 Task: Make in the project BridgeTech a sprint 'Hyperdrive'. Create in the project BridgeTech a sprint 'Hyperdrive'. Add in the project BridgeTech a sprint 'Hyperdrive'
Action: Mouse moved to (257, 70)
Screenshot: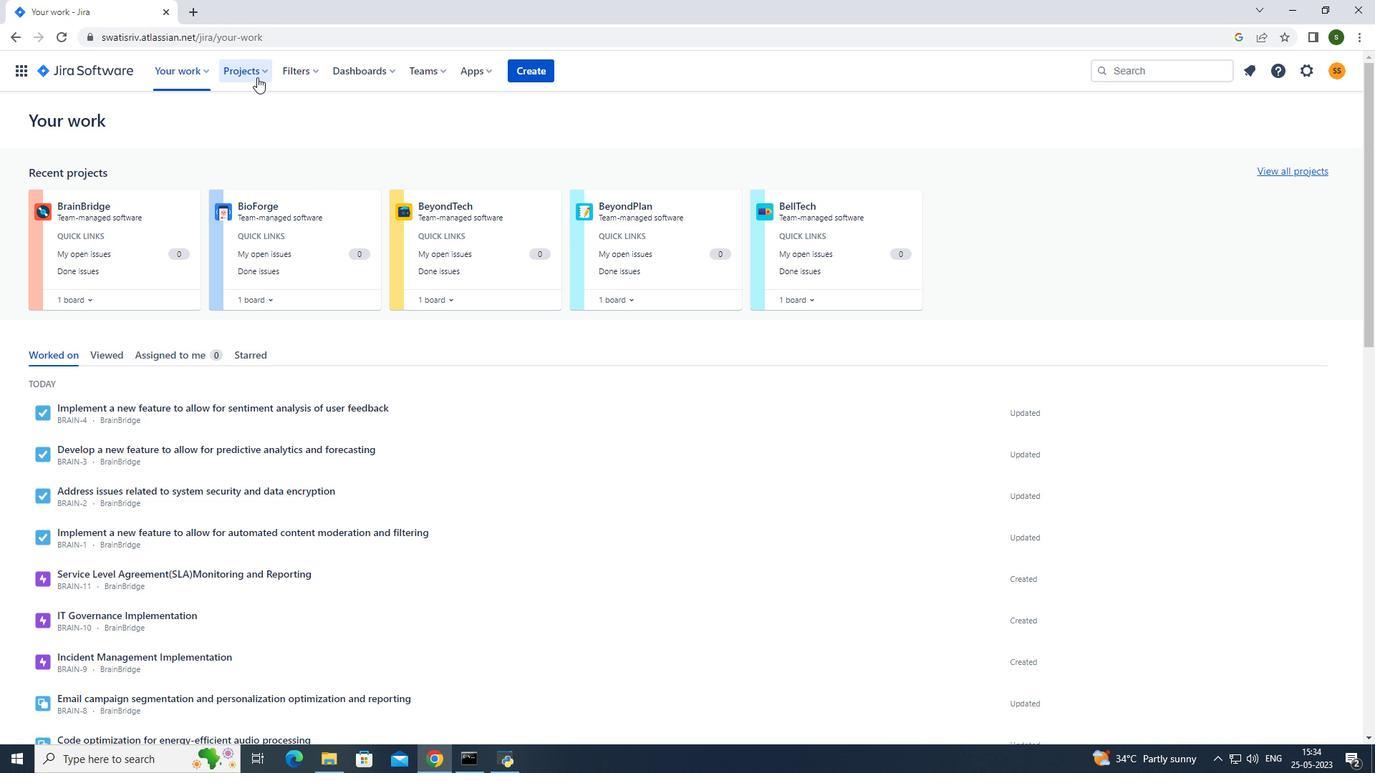 
Action: Mouse pressed left at (257, 70)
Screenshot: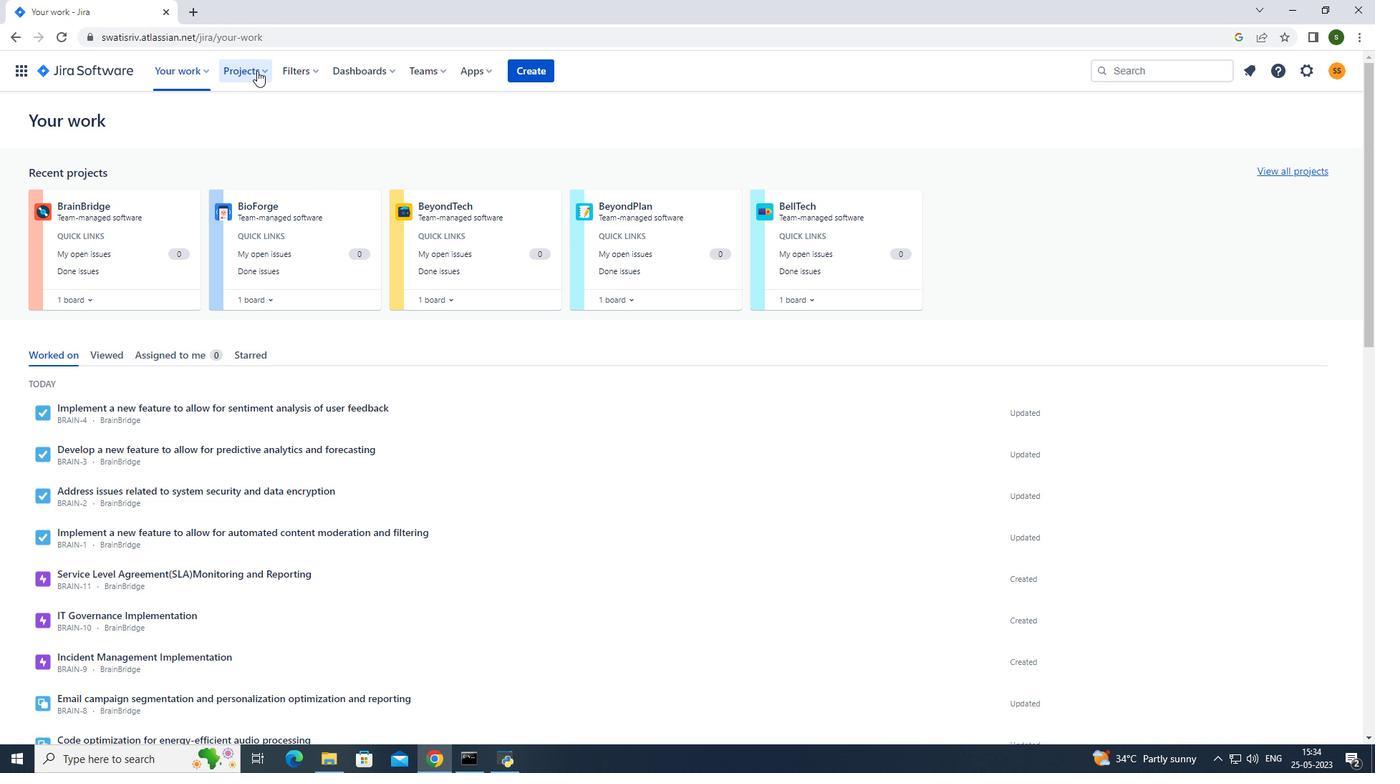 
Action: Mouse moved to (314, 120)
Screenshot: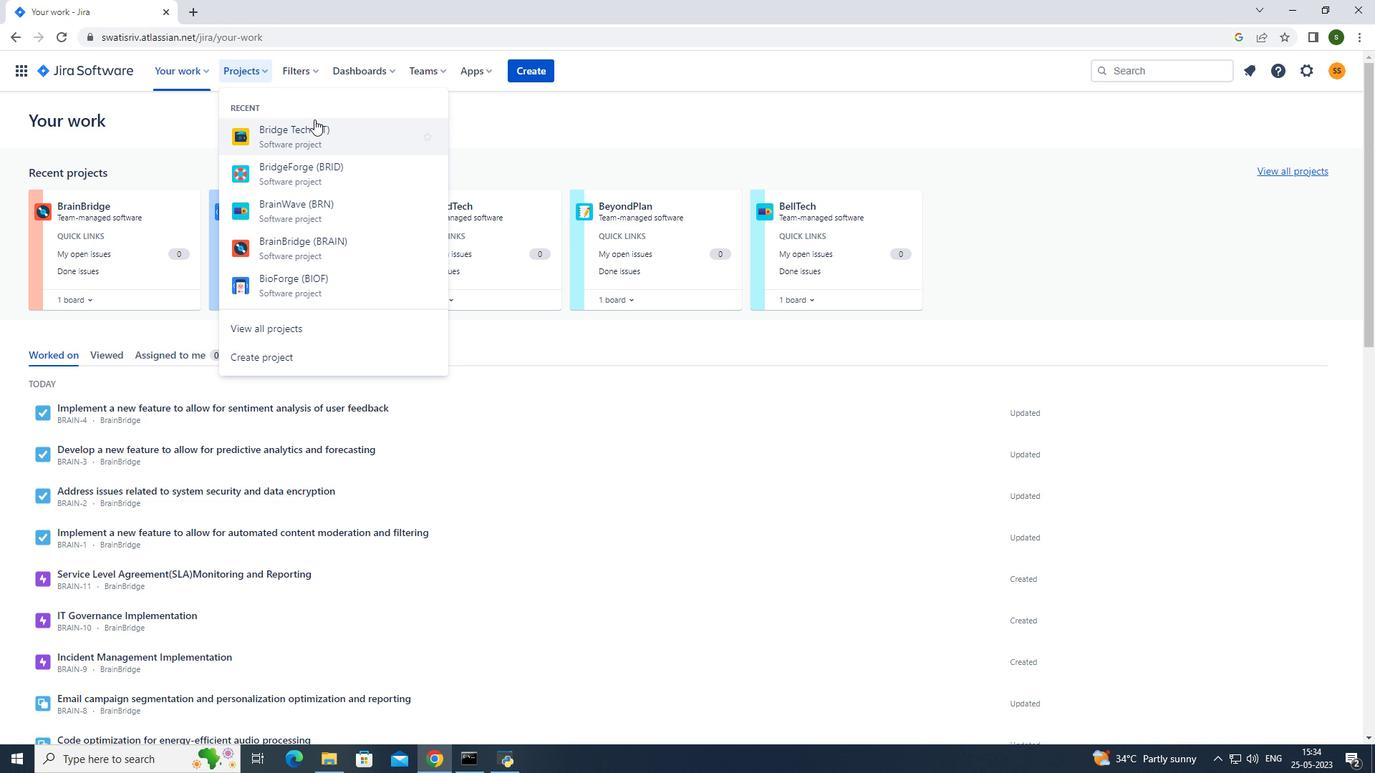 
Action: Mouse pressed left at (314, 120)
Screenshot: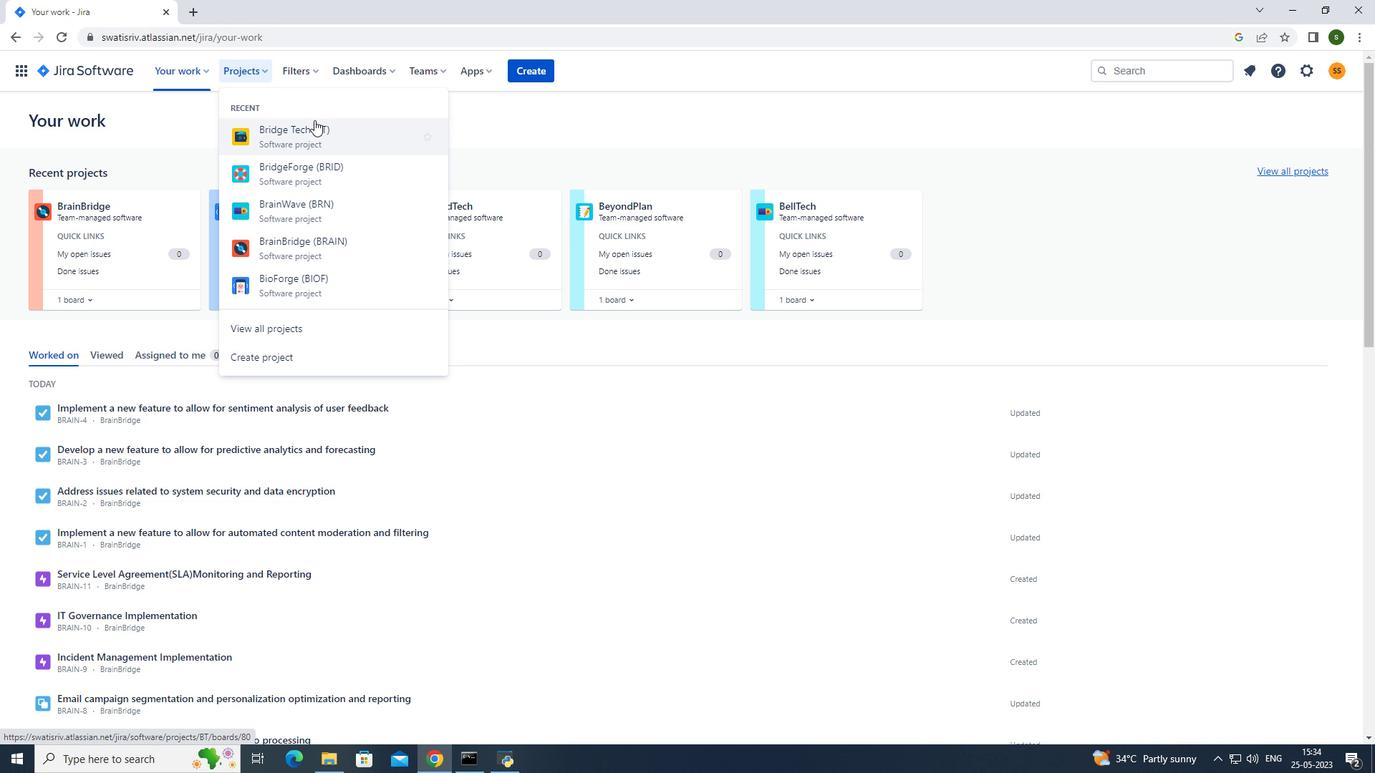 
Action: Mouse moved to (84, 219)
Screenshot: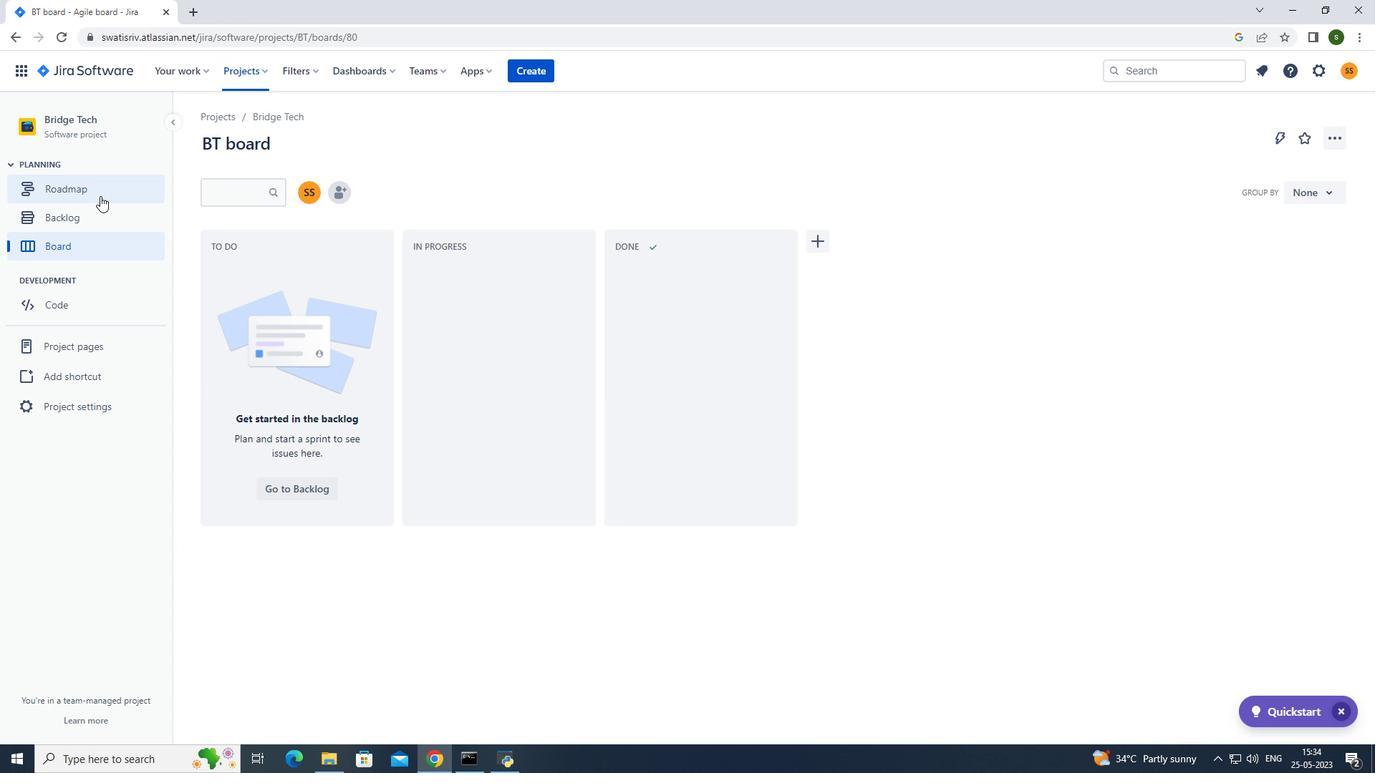 
Action: Mouse pressed left at (84, 219)
Screenshot: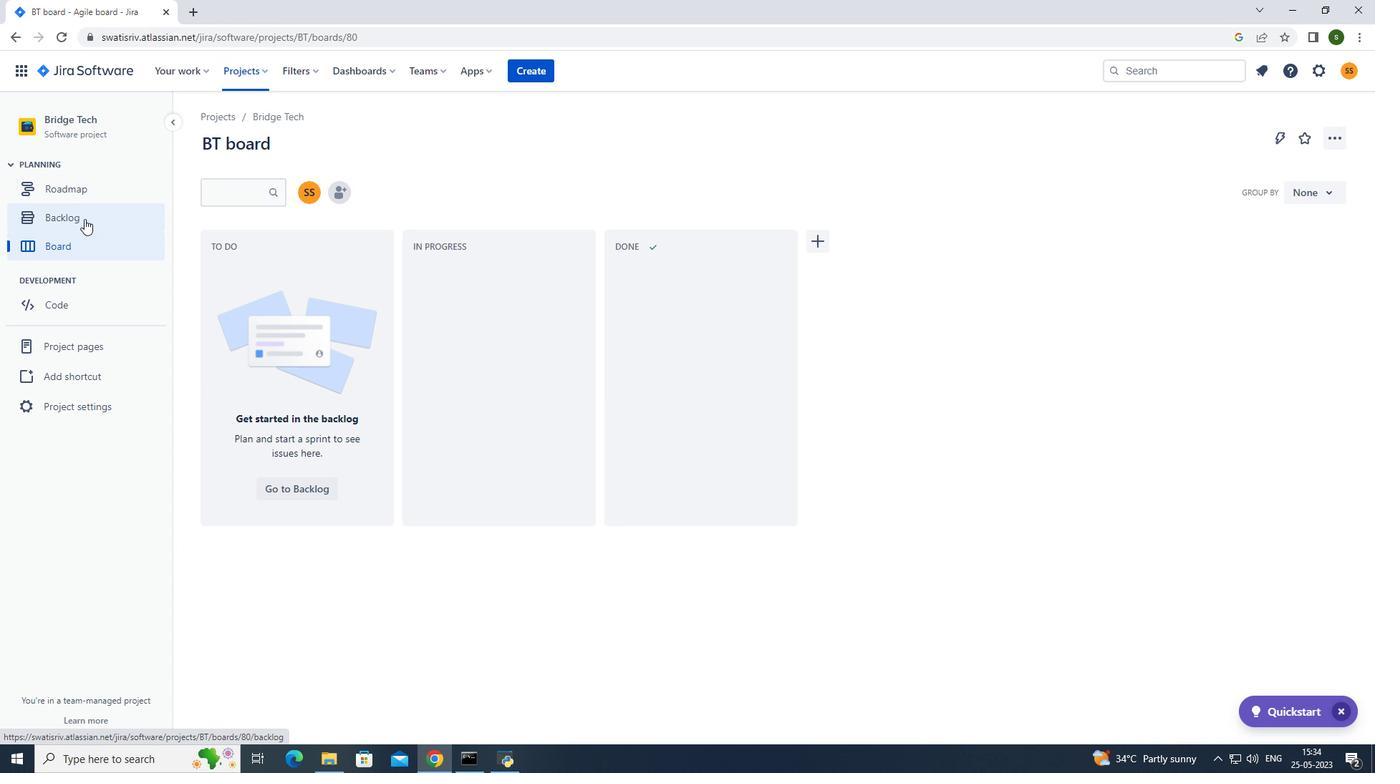 
Action: Mouse moved to (1308, 228)
Screenshot: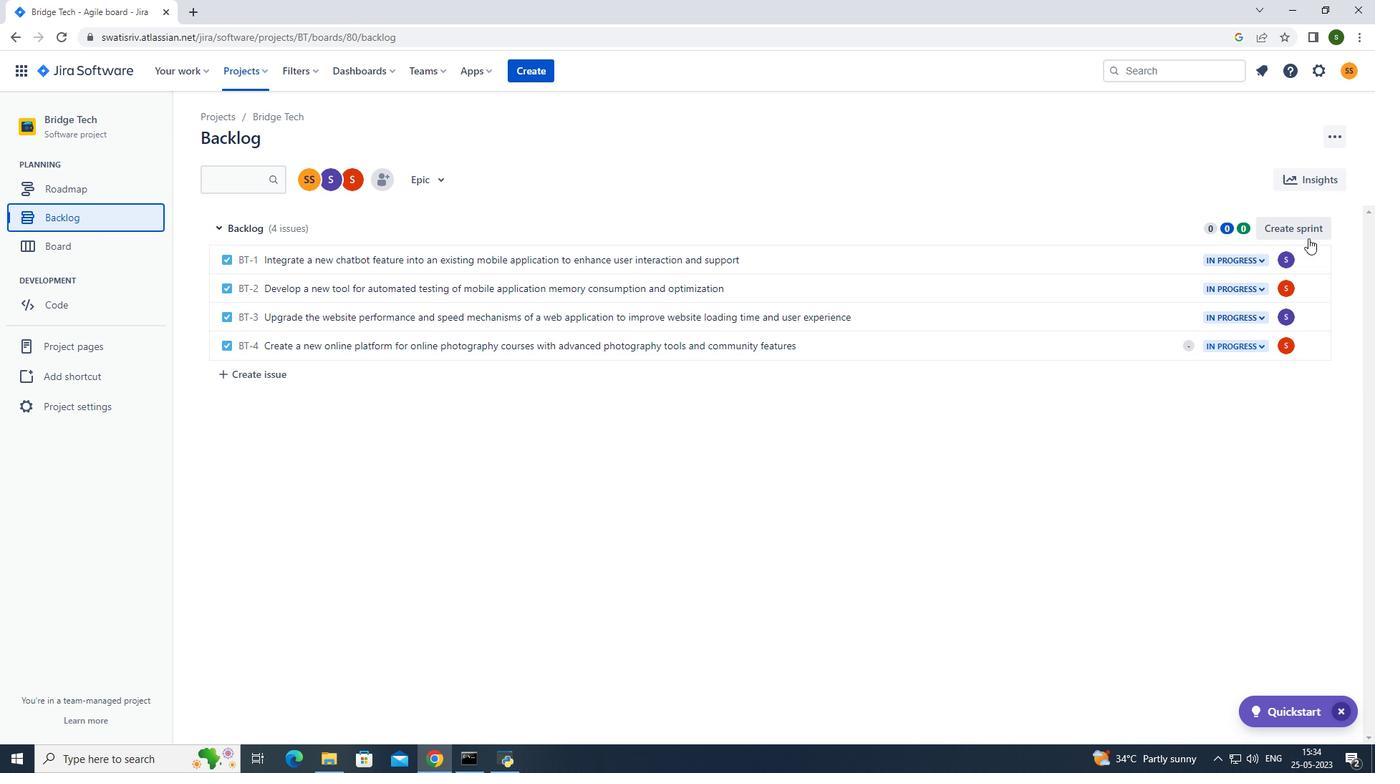 
Action: Mouse pressed left at (1308, 228)
Screenshot: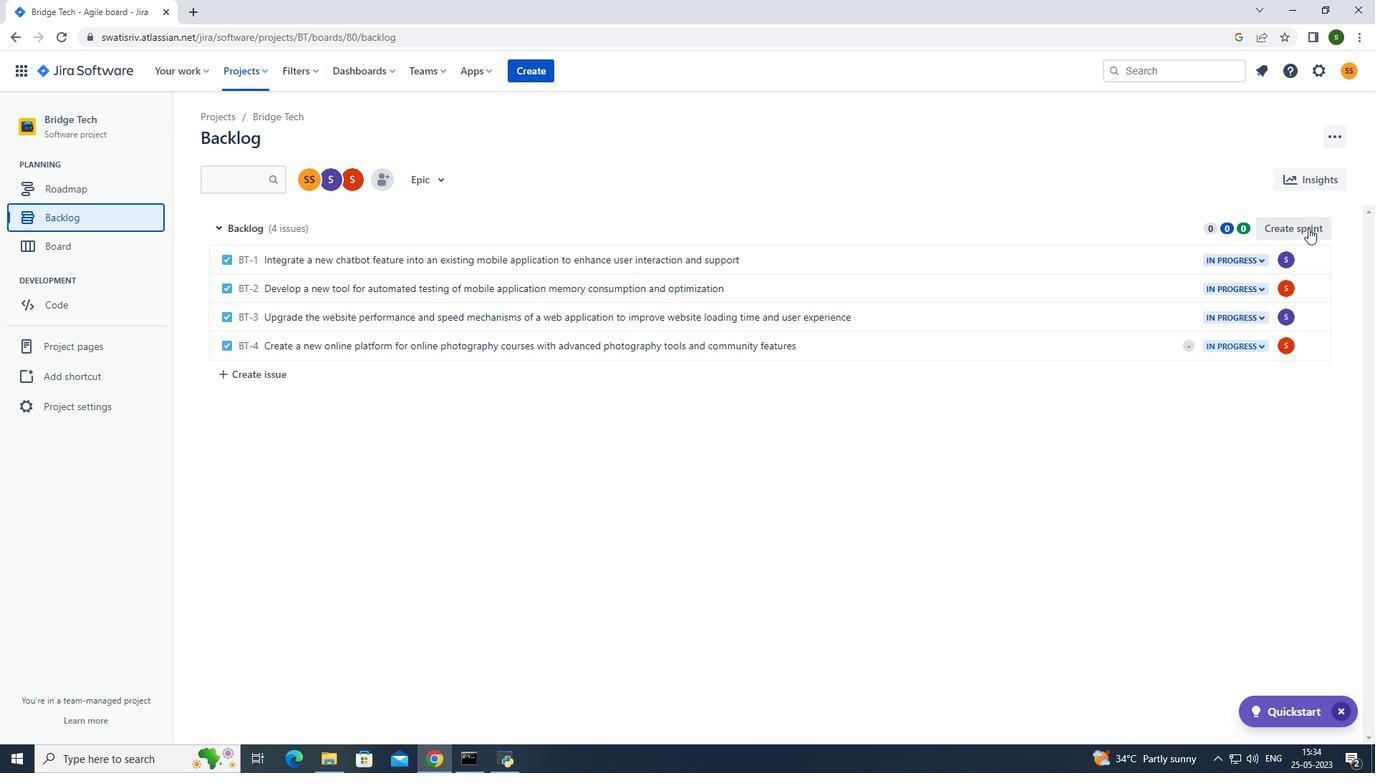 
Action: Mouse moved to (1313, 228)
Screenshot: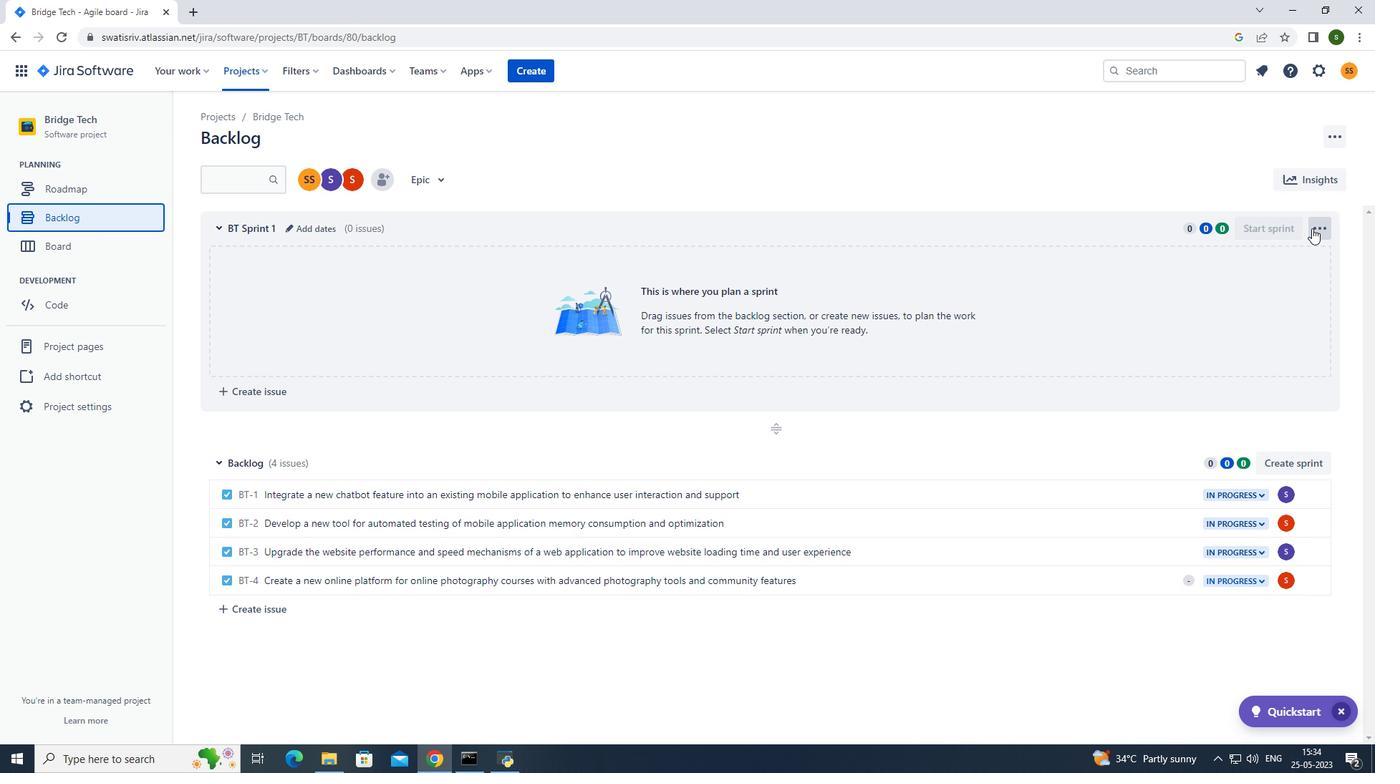 
Action: Mouse pressed left at (1313, 228)
Screenshot: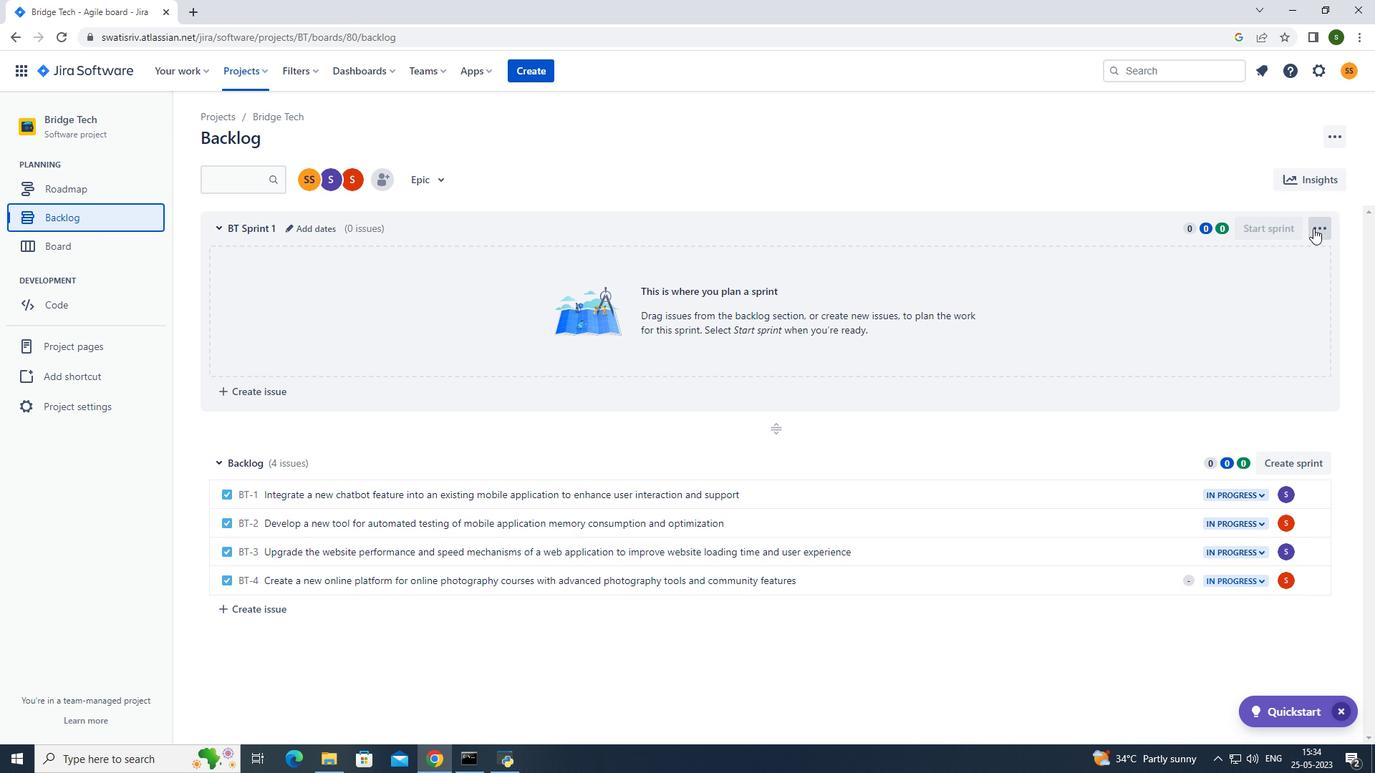 
Action: Mouse moved to (1295, 260)
Screenshot: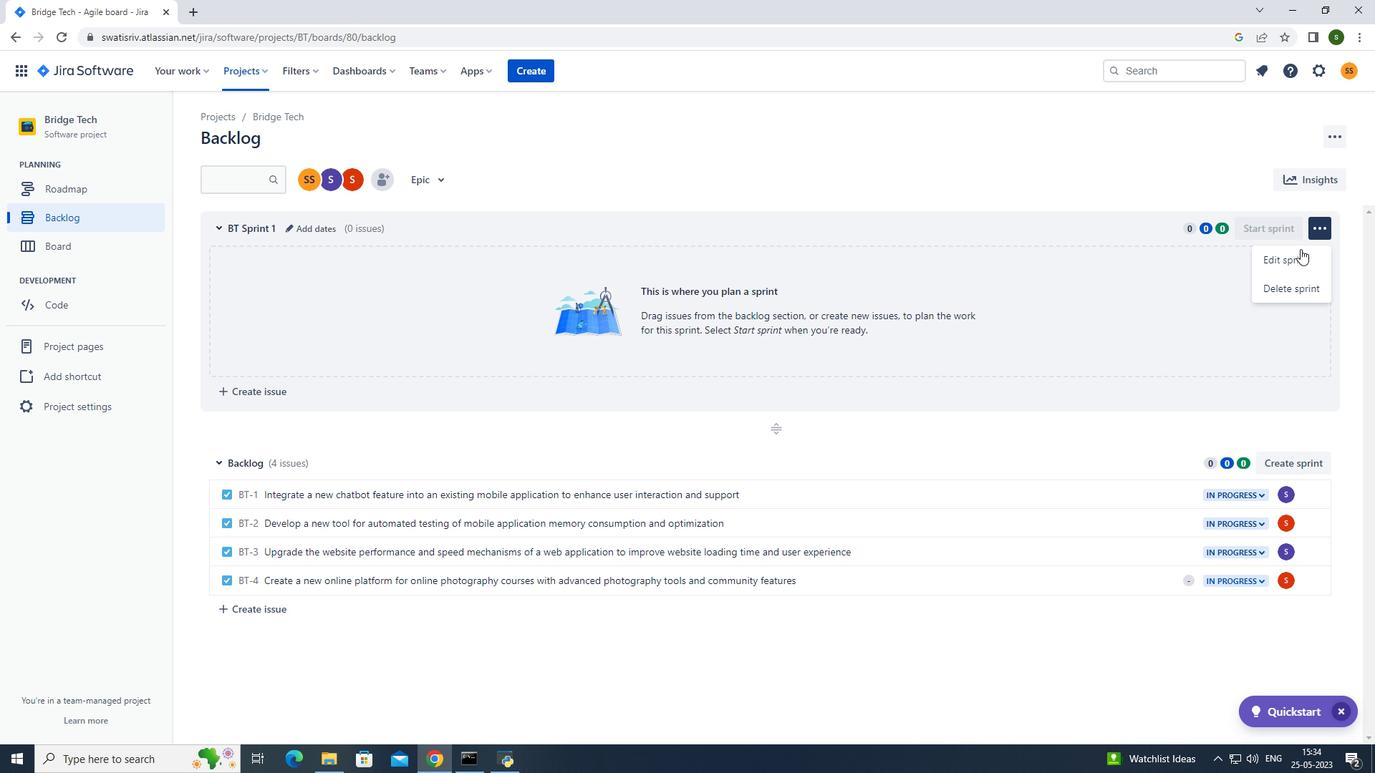 
Action: Mouse pressed left at (1295, 260)
Screenshot: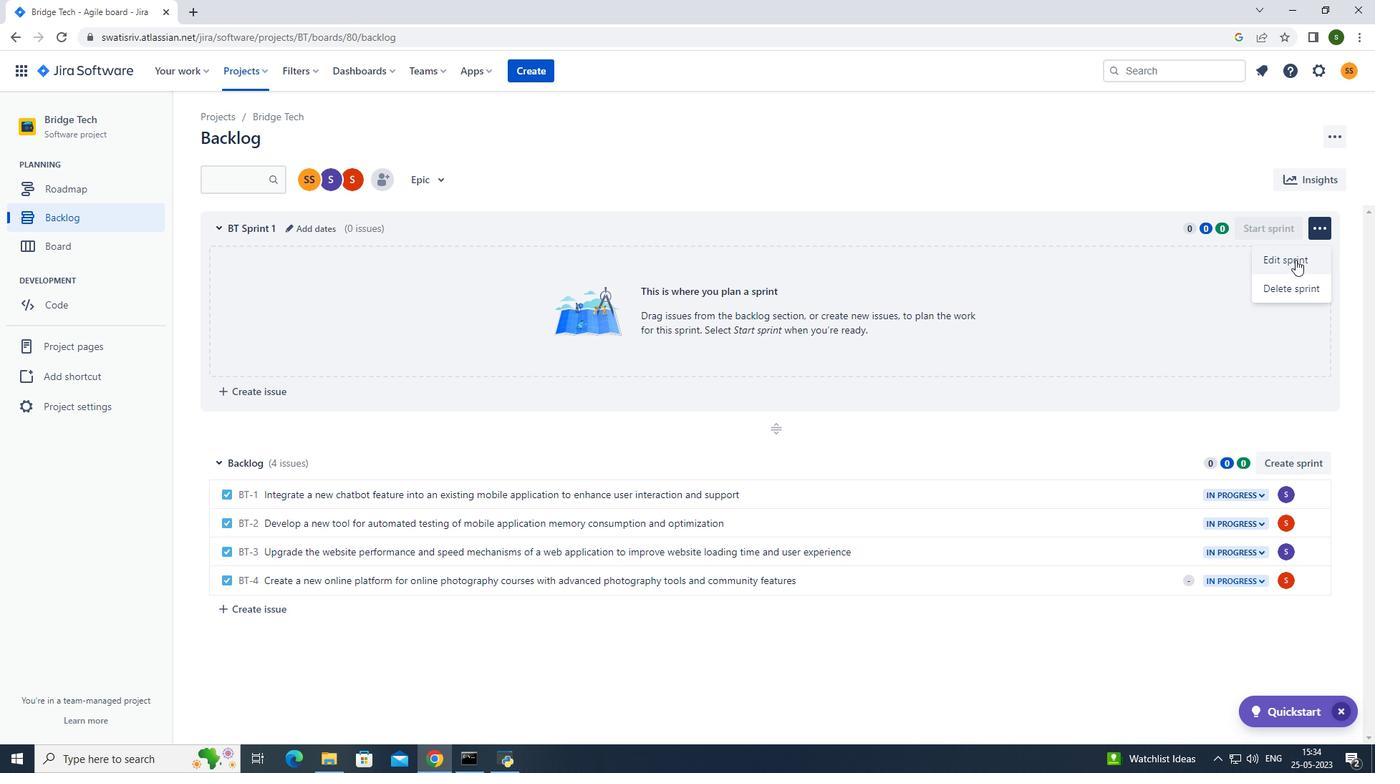 
Action: Mouse moved to (590, 172)
Screenshot: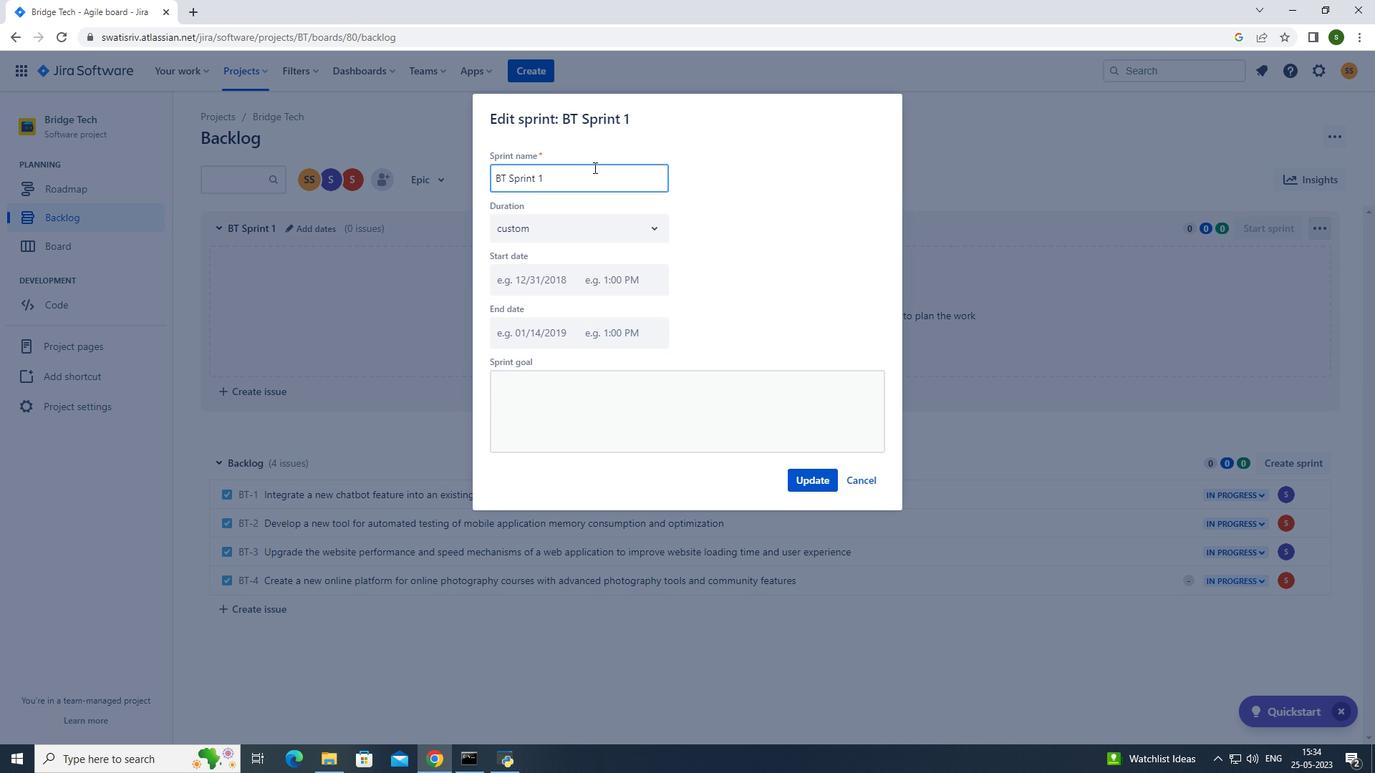 
Action: Key pressed <Key.backspace><Key.backspace><Key.backspace><Key.backspace><Key.backspace><Key.backspace><Key.backspace><Key.backspace><Key.backspace><Key.backspace><Key.backspace><Key.backspace><Key.backspace><Key.backspace><Key.backspace><Key.caps_lock>H<Key.caps_lock>yperdrive
Screenshot: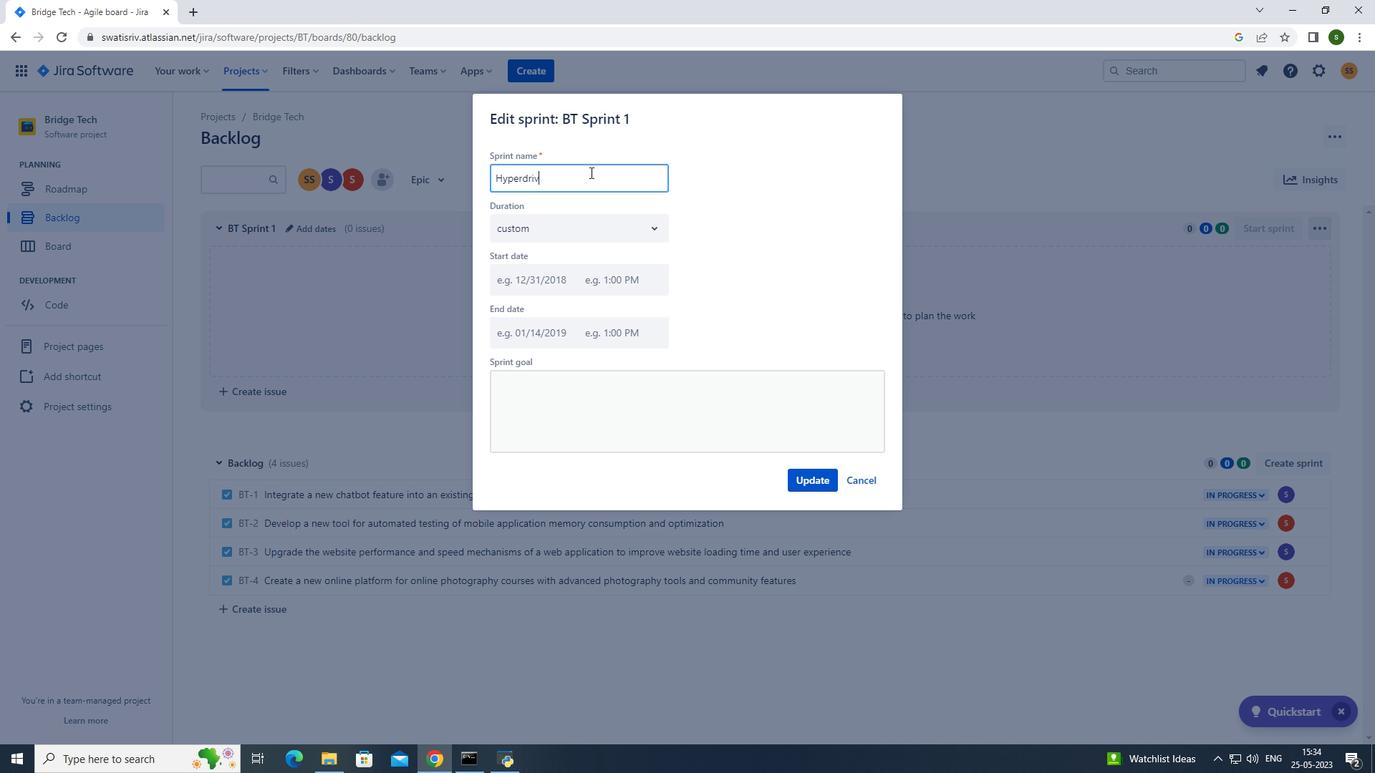 
Action: Mouse moved to (809, 485)
Screenshot: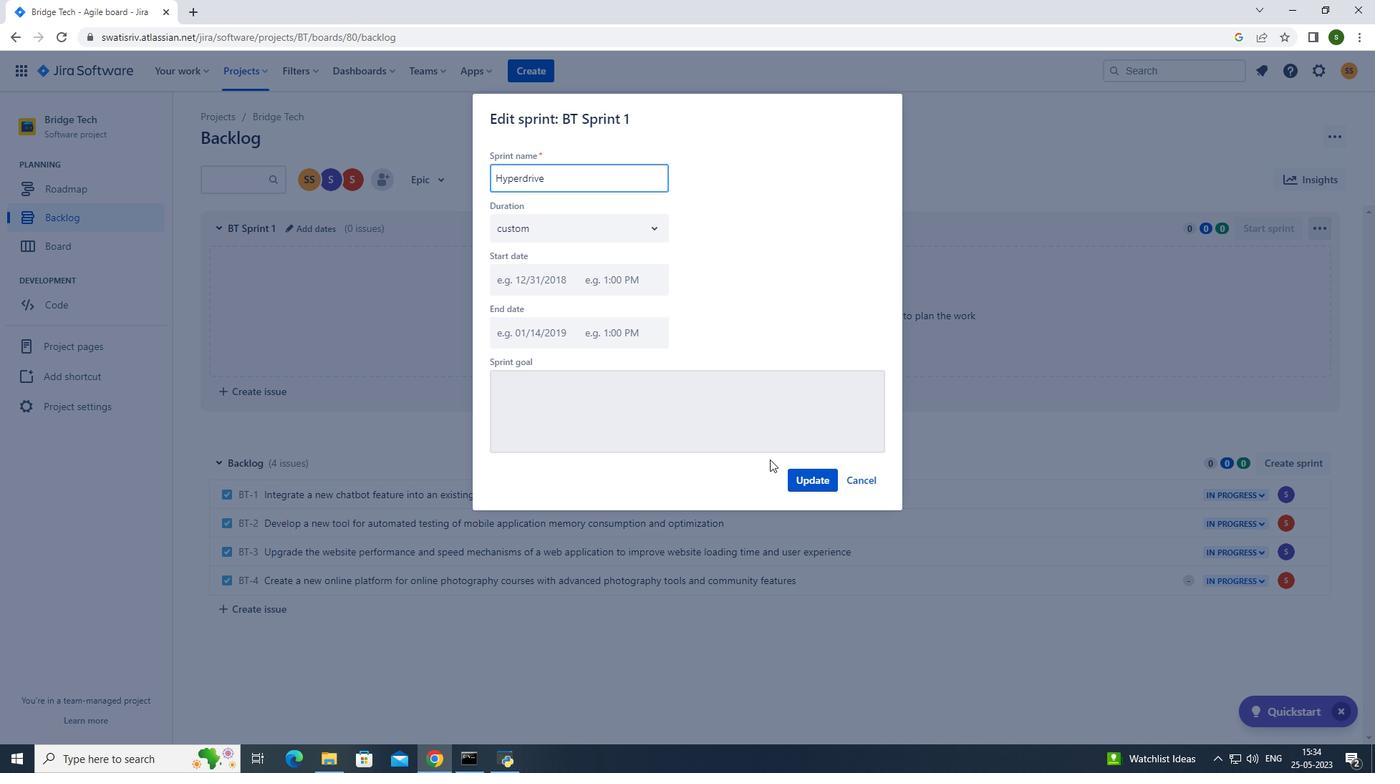 
Action: Mouse pressed left at (809, 485)
Screenshot: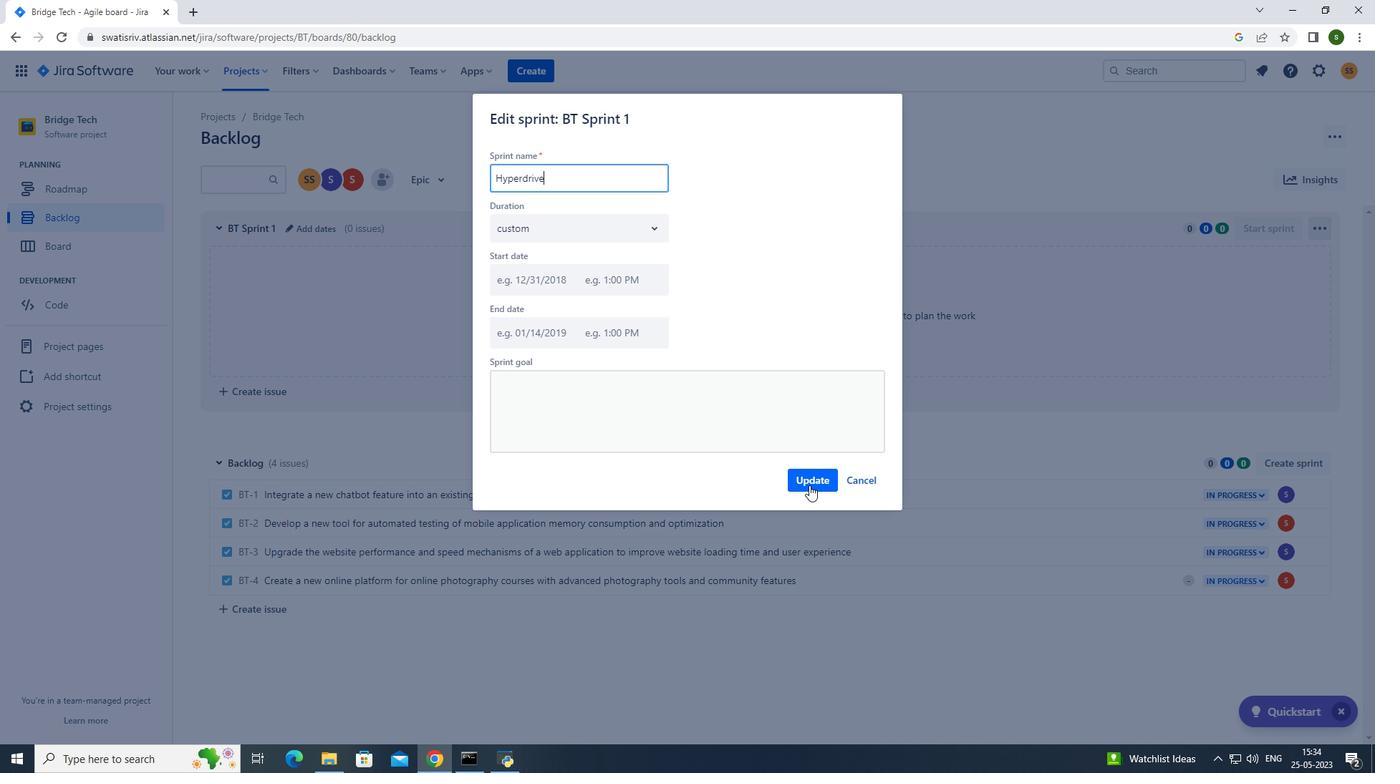 
Action: Mouse moved to (267, 73)
Screenshot: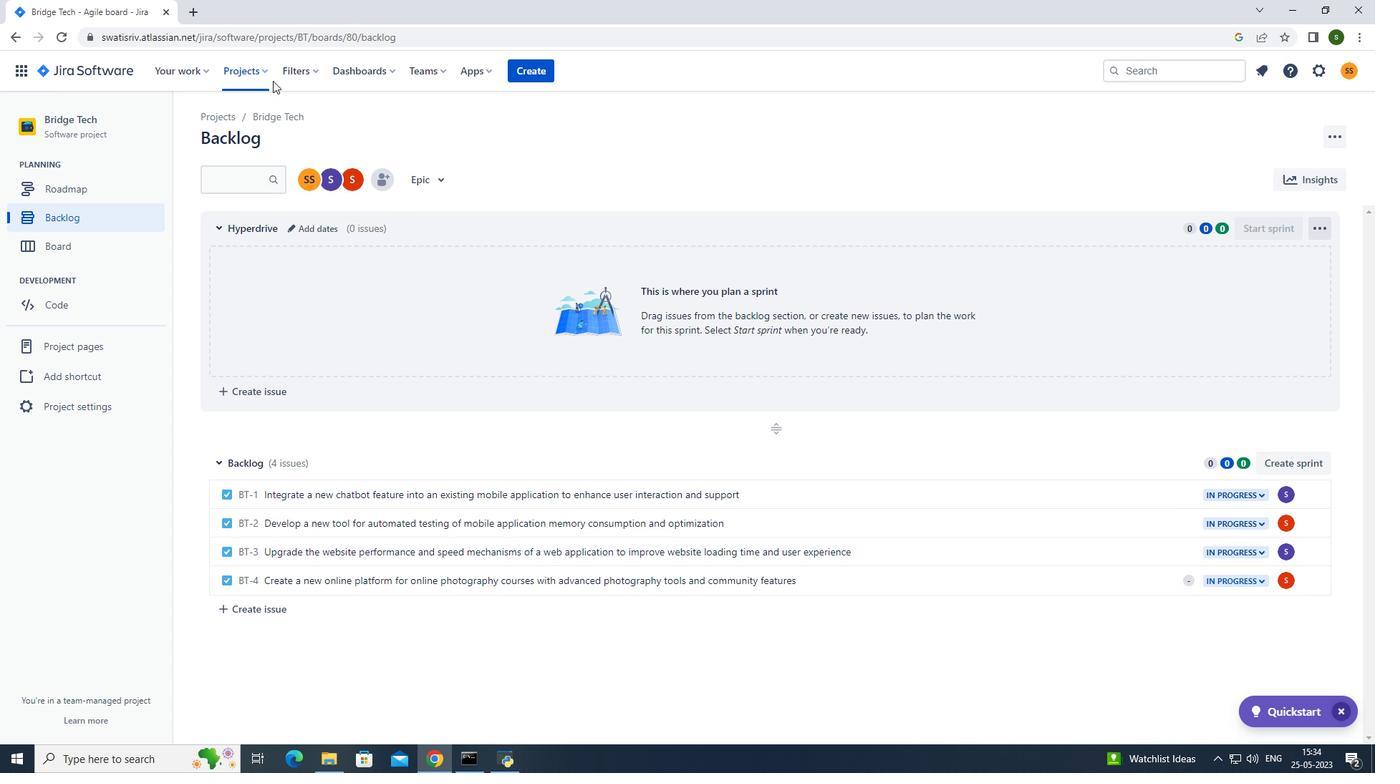 
Action: Mouse pressed left at (267, 73)
Screenshot: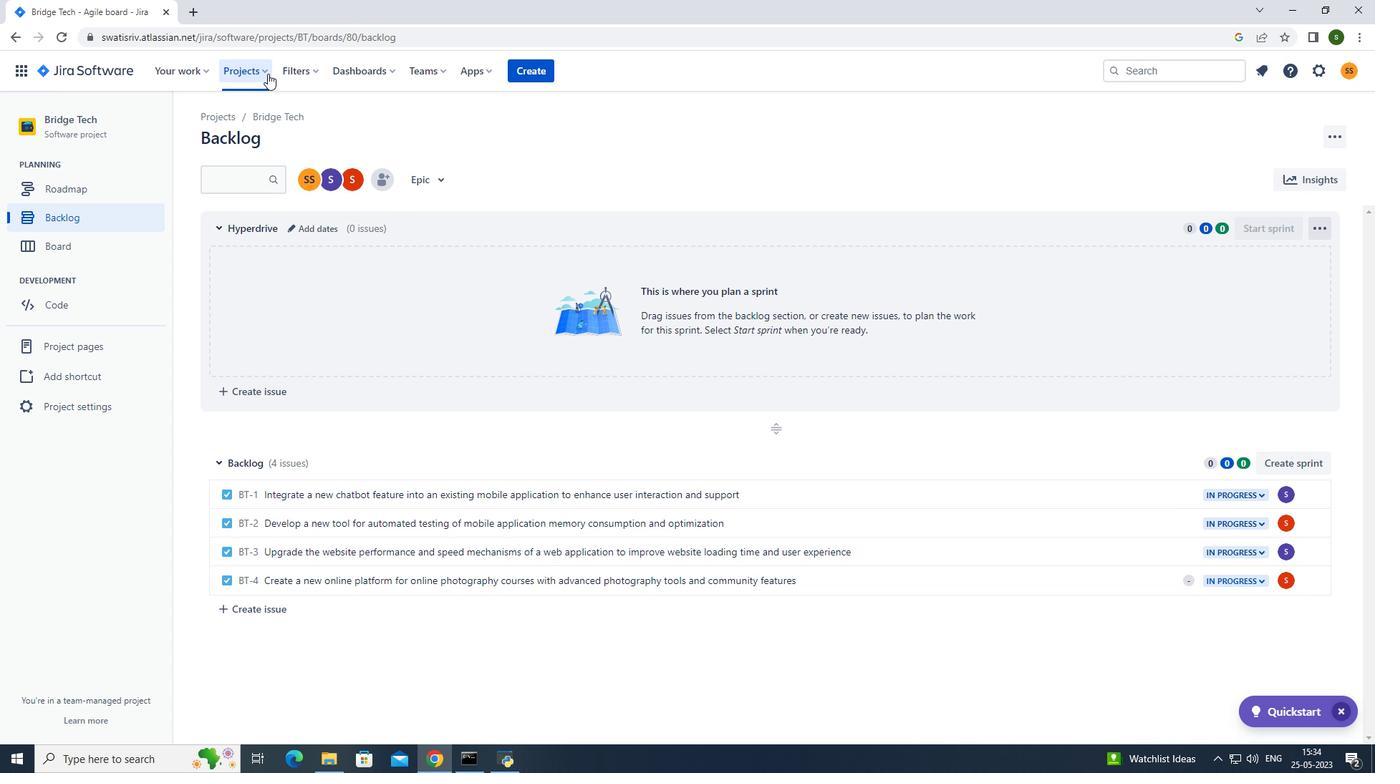 
Action: Mouse moved to (297, 132)
Screenshot: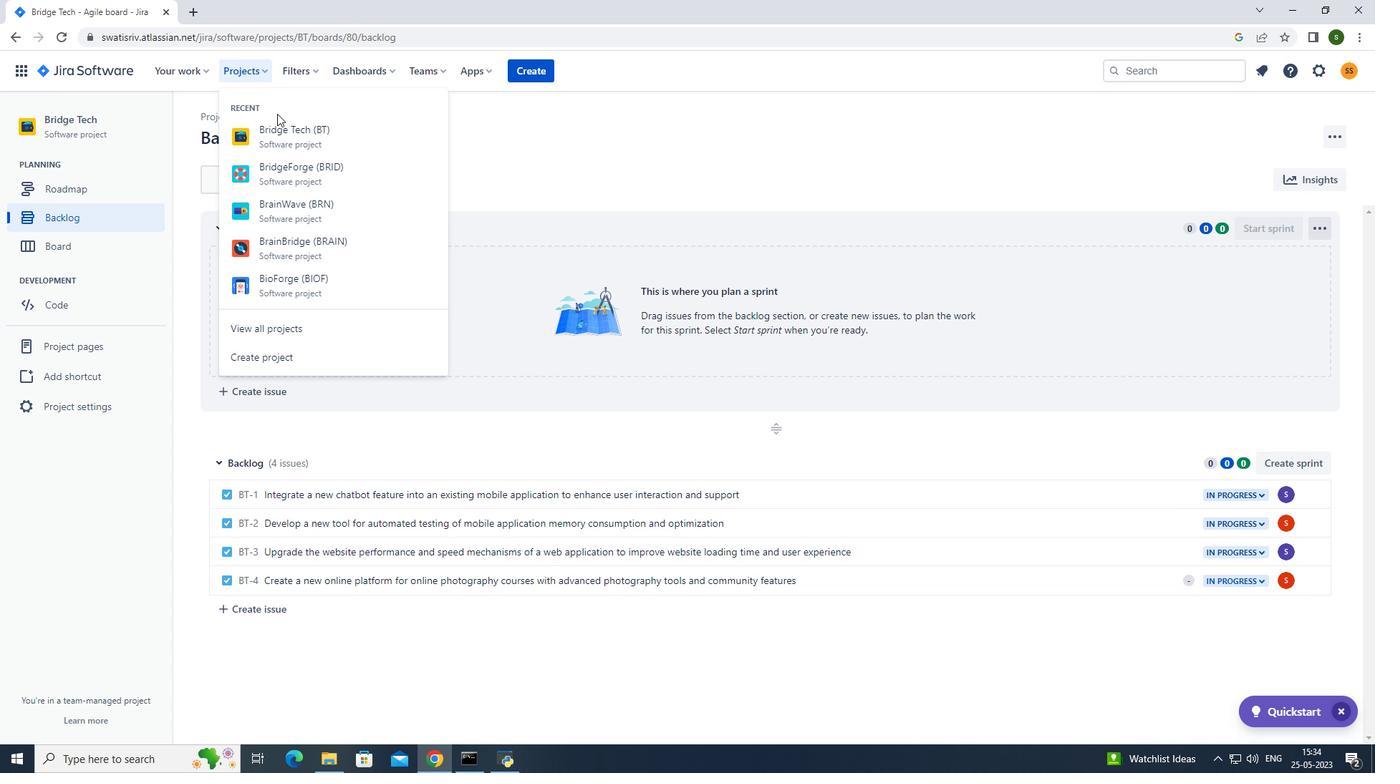 
Action: Mouse pressed left at (297, 132)
Screenshot: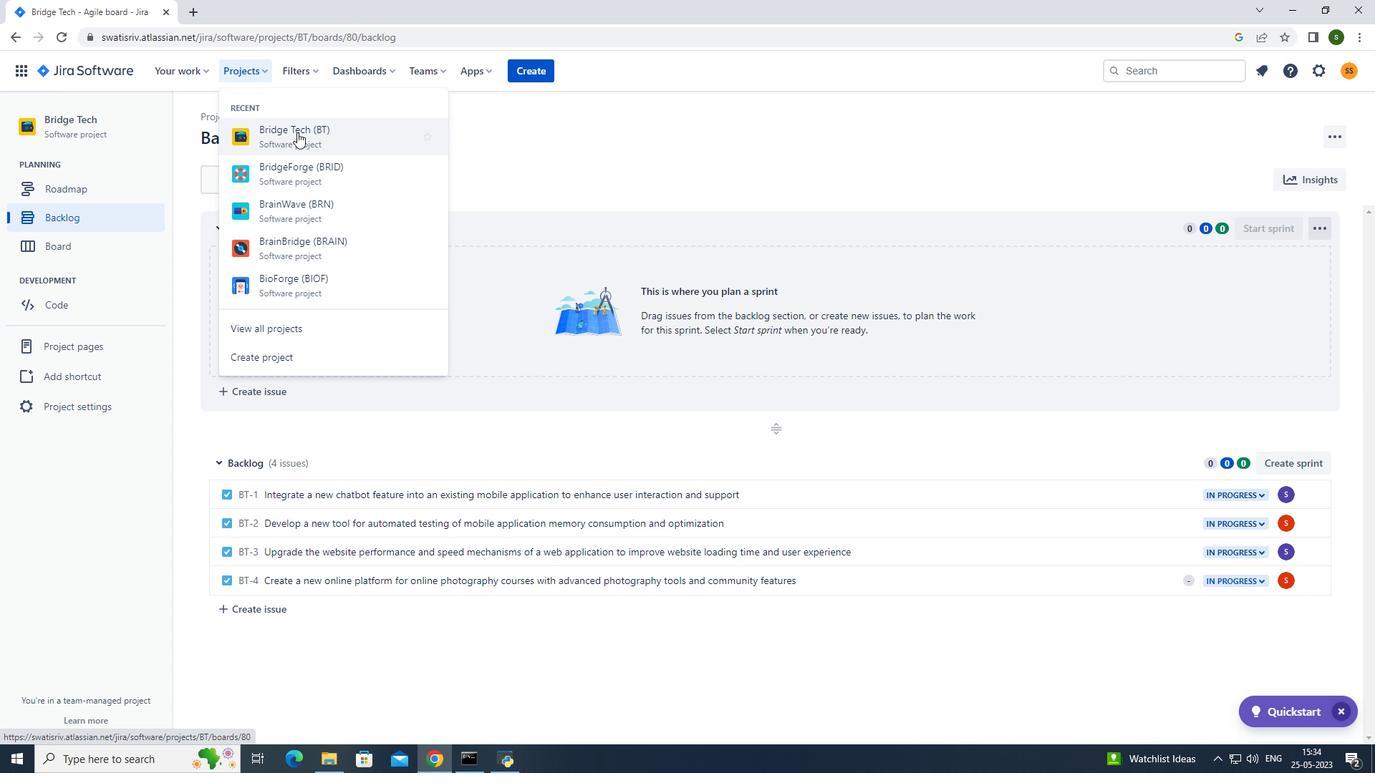 
Action: Mouse moved to (102, 212)
Screenshot: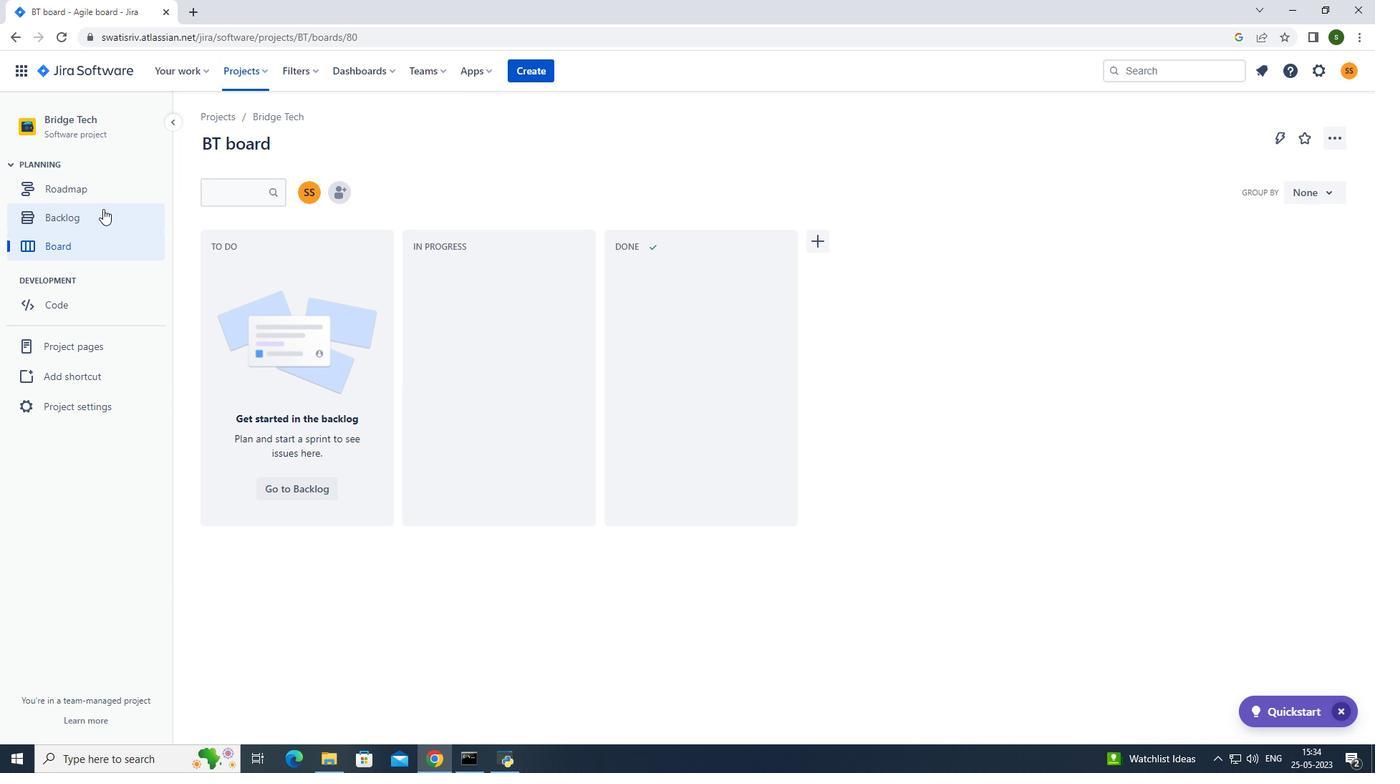 
Action: Mouse pressed left at (102, 212)
Screenshot: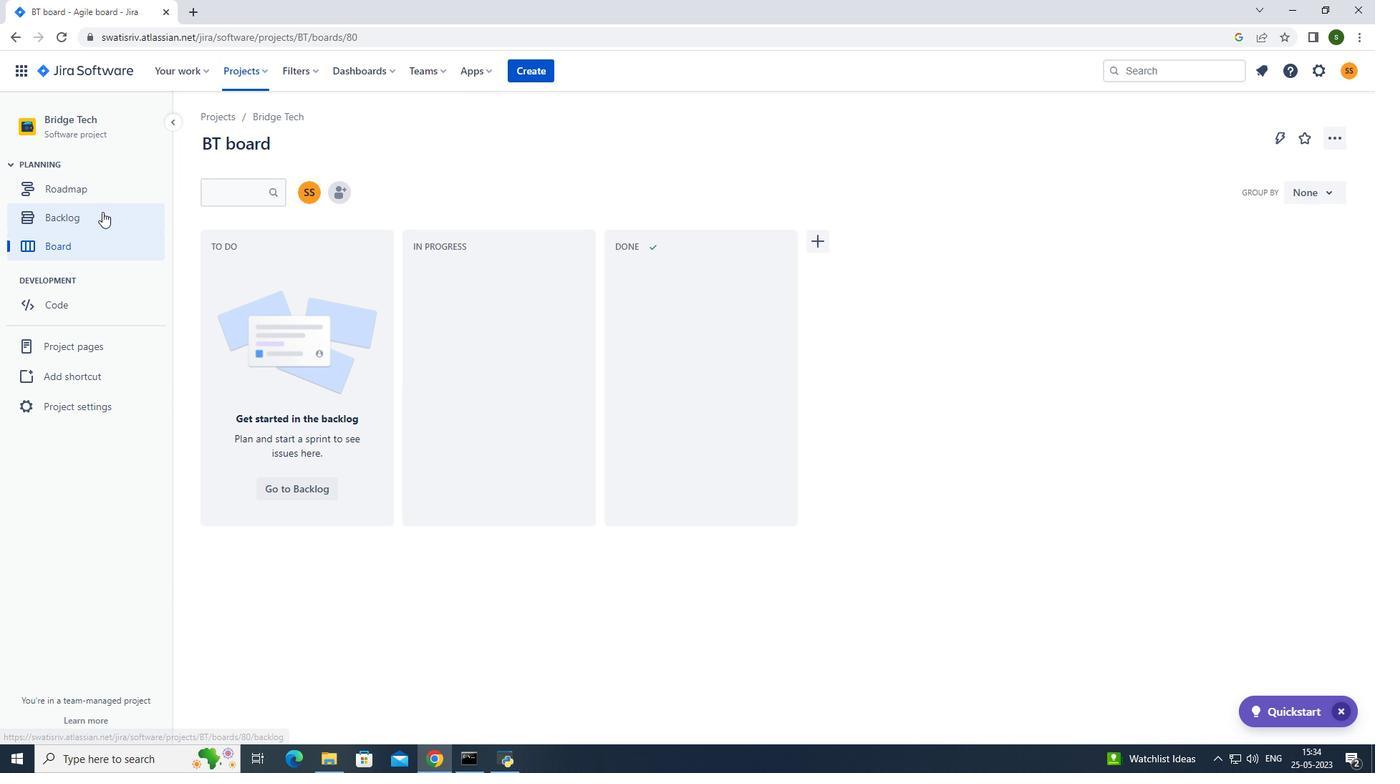 
Action: Mouse moved to (1293, 466)
Screenshot: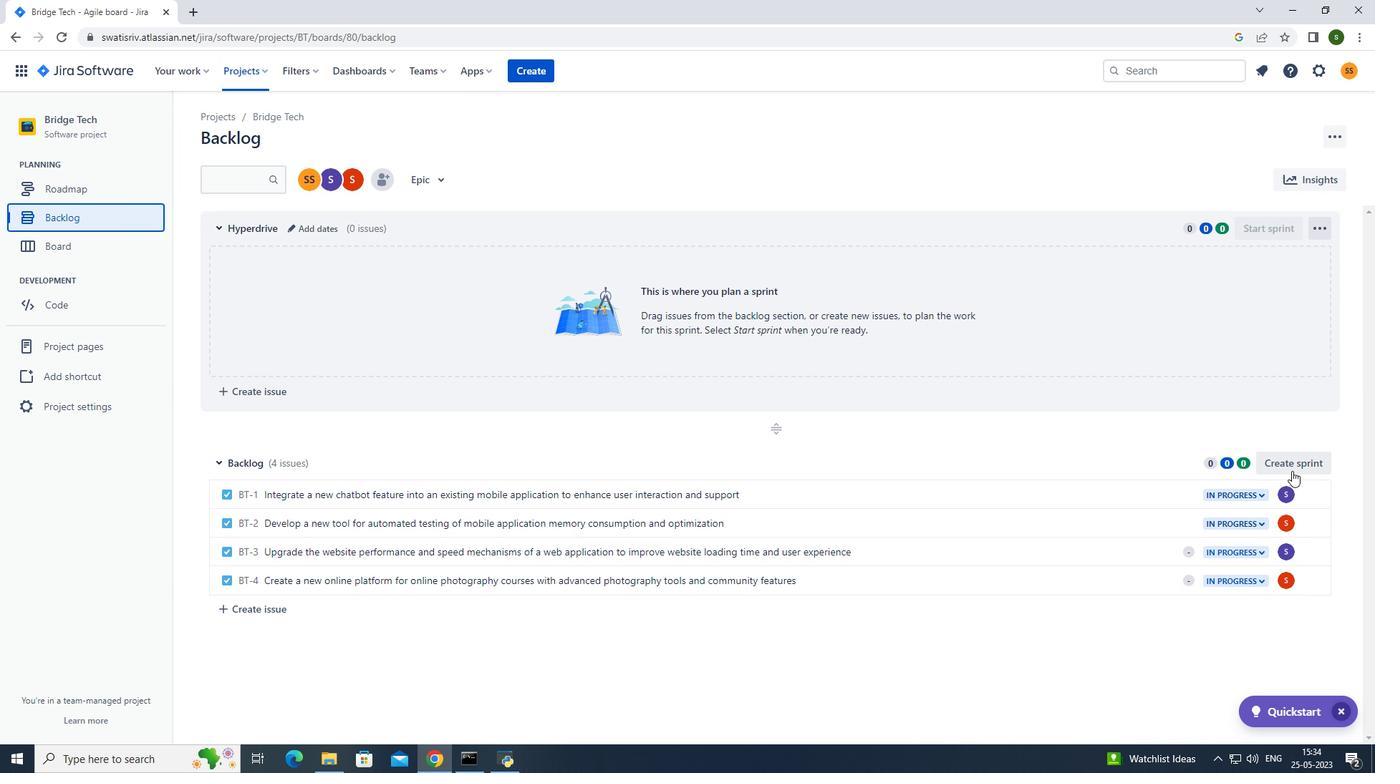 
Action: Mouse pressed left at (1293, 466)
Screenshot: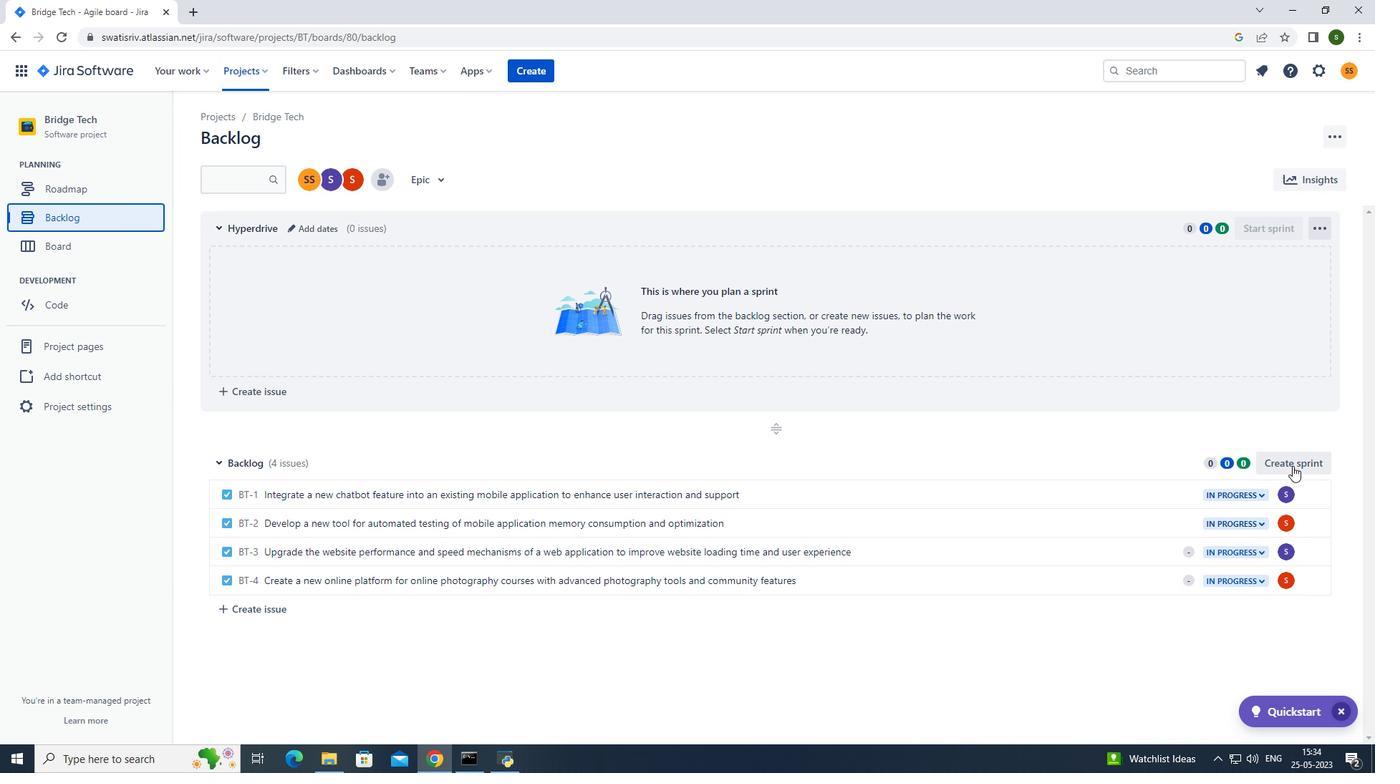 
Action: Mouse moved to (1312, 459)
Screenshot: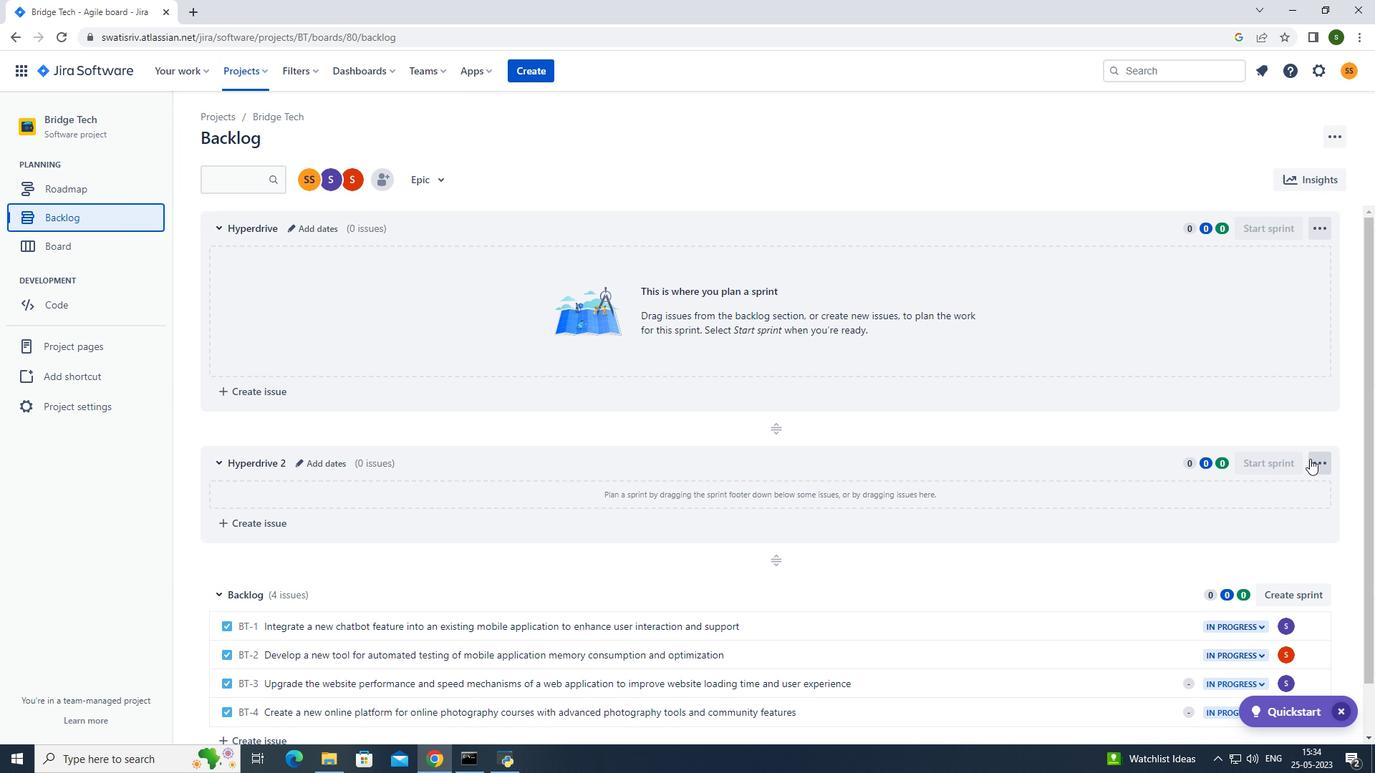 
Action: Mouse pressed left at (1312, 459)
Screenshot: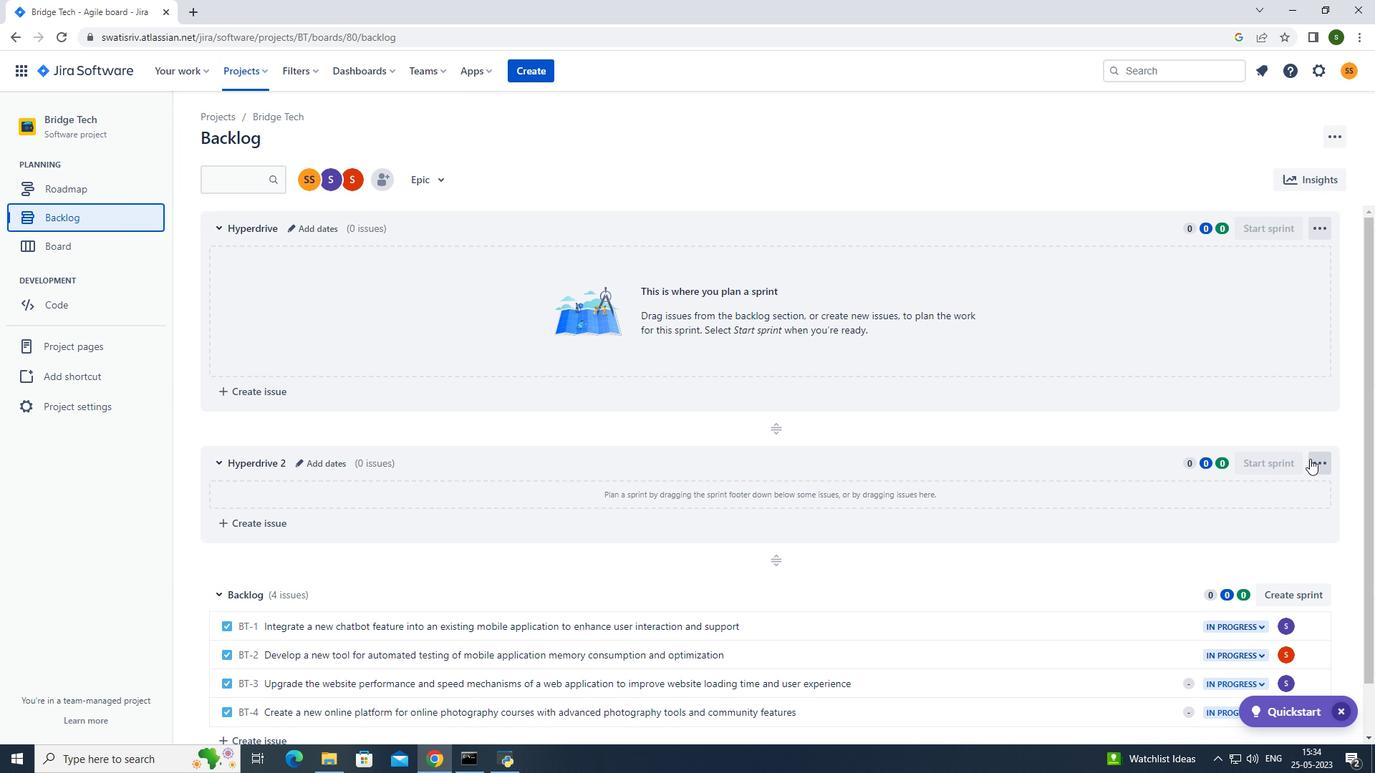 
Action: Mouse moved to (1276, 518)
Screenshot: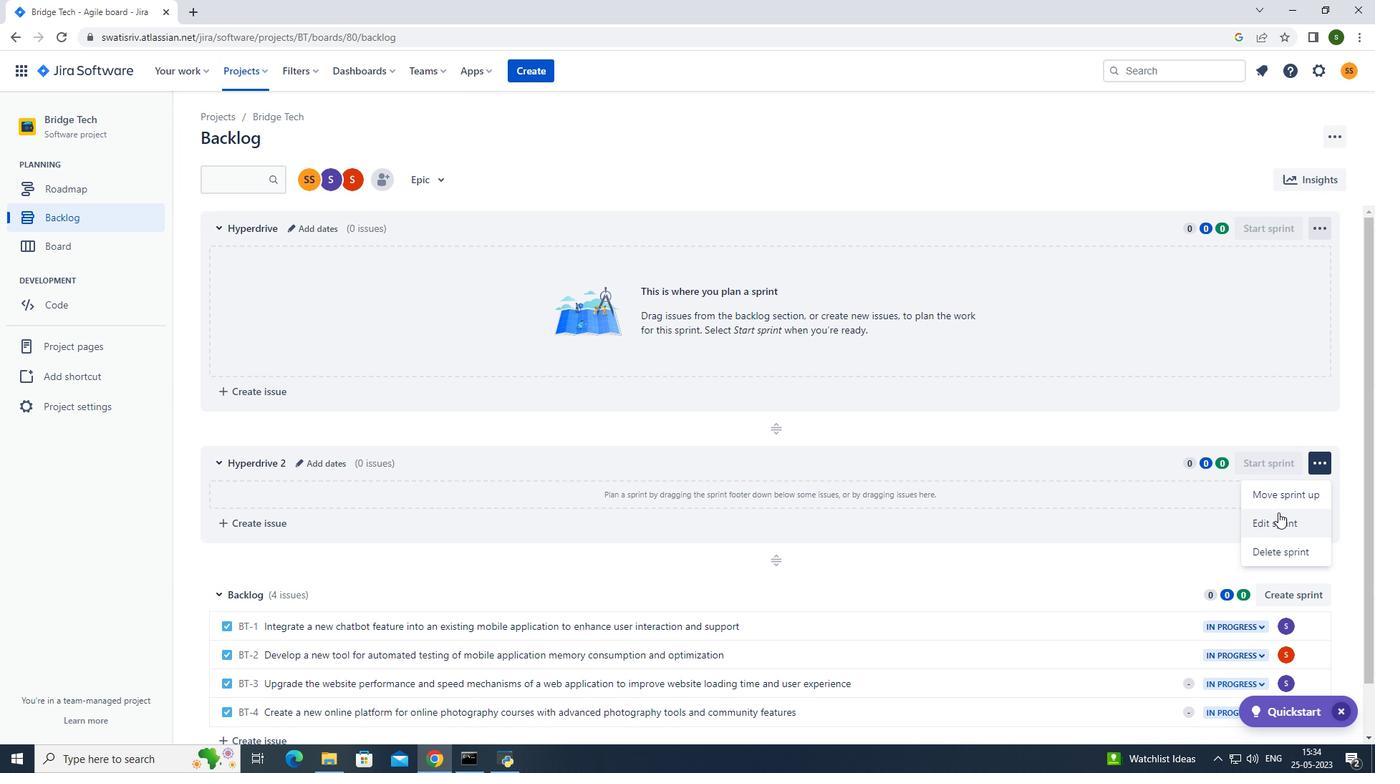 
Action: Mouse pressed left at (1276, 518)
Screenshot: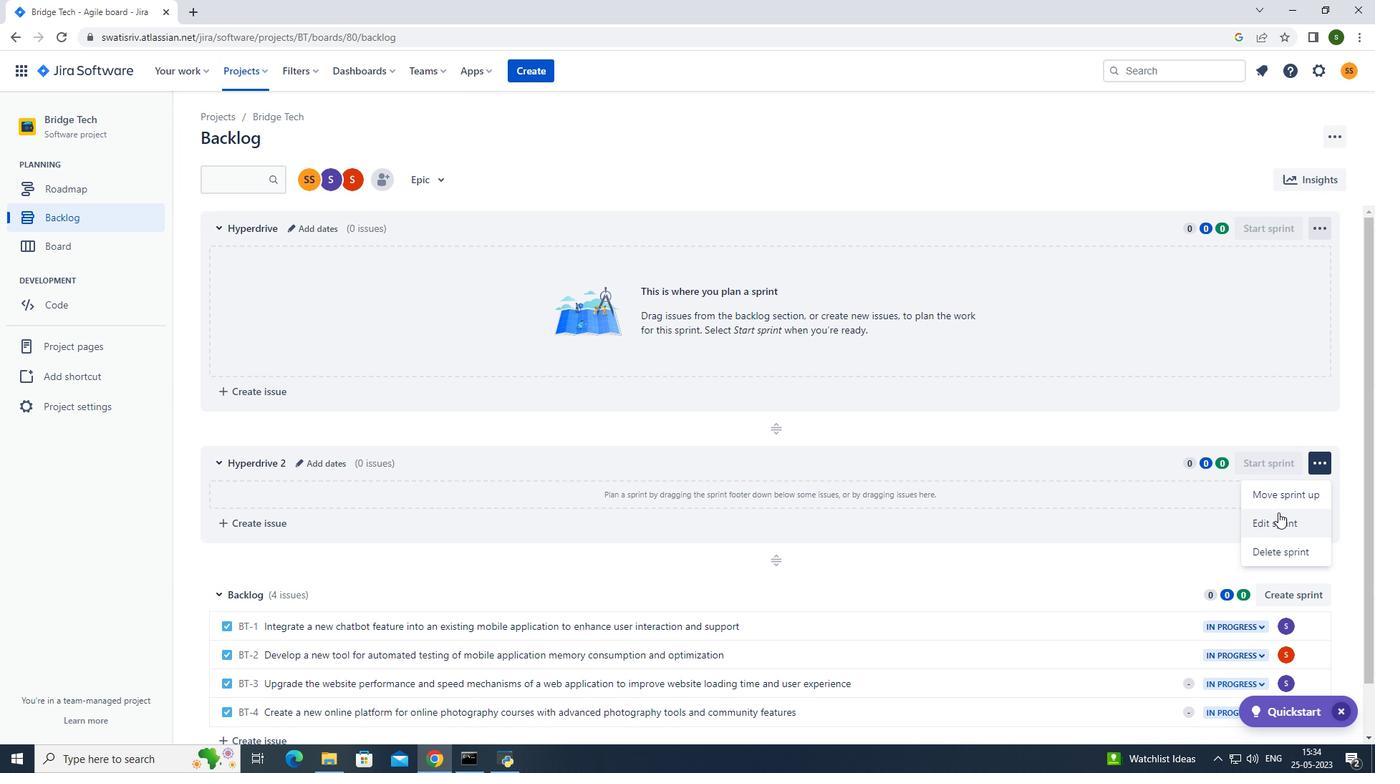 
Action: Mouse moved to (588, 187)
Screenshot: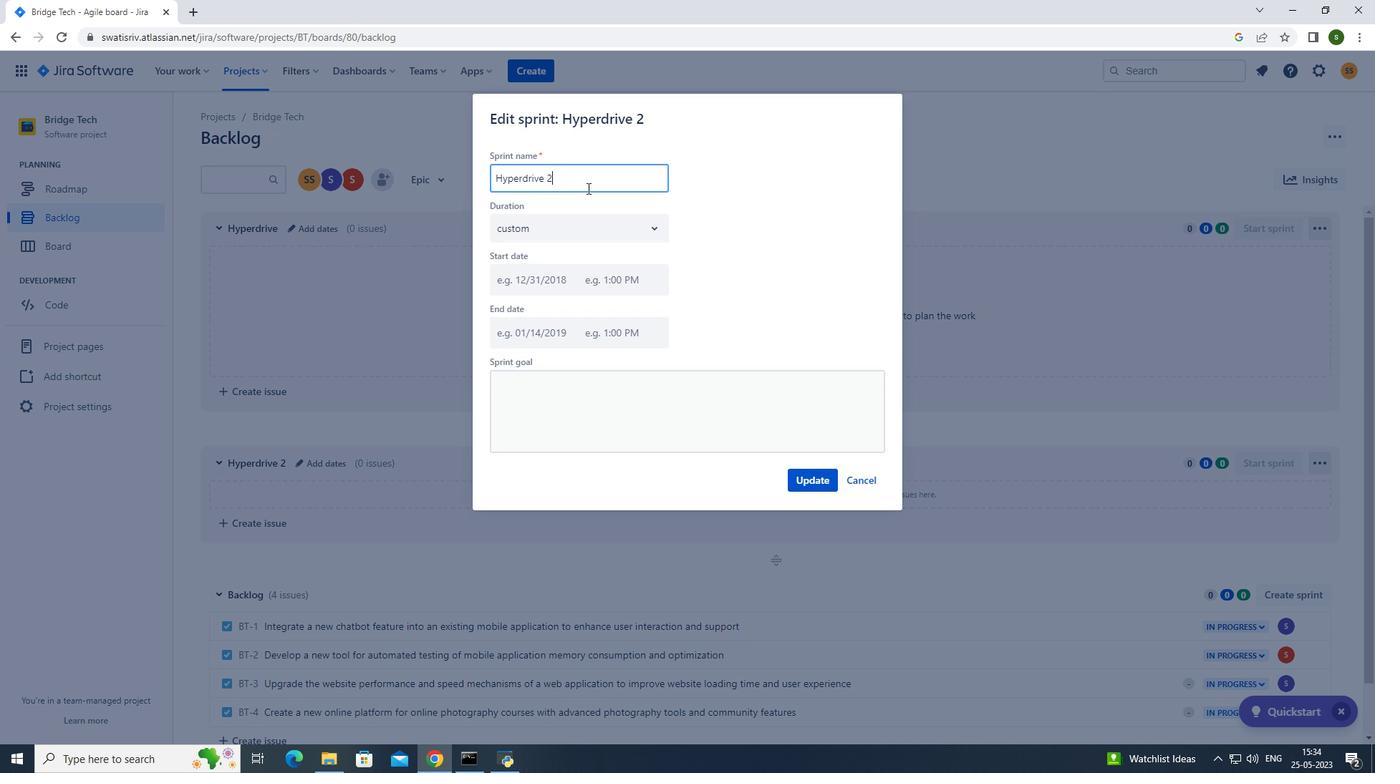 
Action: Key pressed <Key.backspace><Key.backspace><Key.backspace><Key.backspace><Key.backspace><Key.backspace><Key.backspace><Key.backspace><Key.backspace><Key.backspace><Key.backspace><Key.backspace><Key.backspace><Key.backspace><Key.backspace><Key.caps_lock>H<Key.caps_lock>ypr<Key.backspace>erdrive
Screenshot: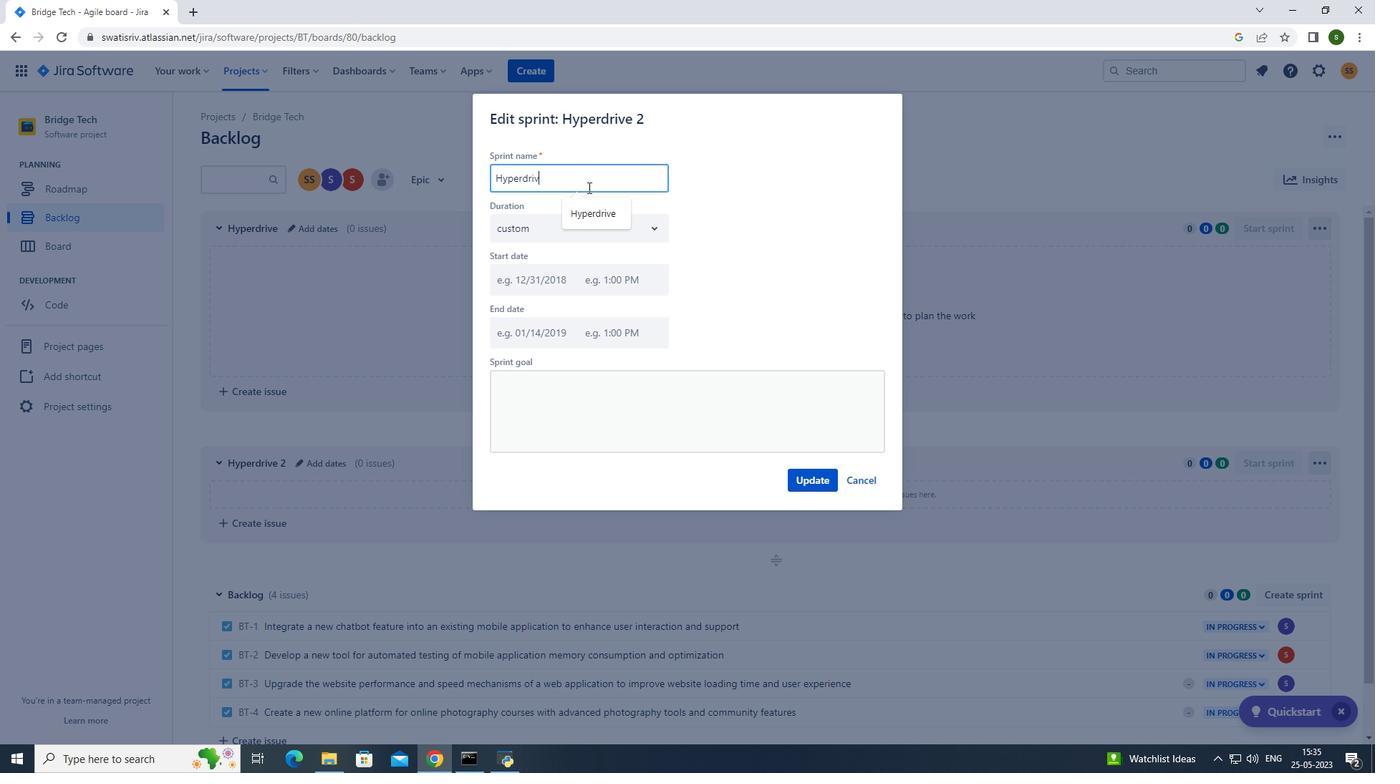 
Action: Mouse moved to (811, 474)
Screenshot: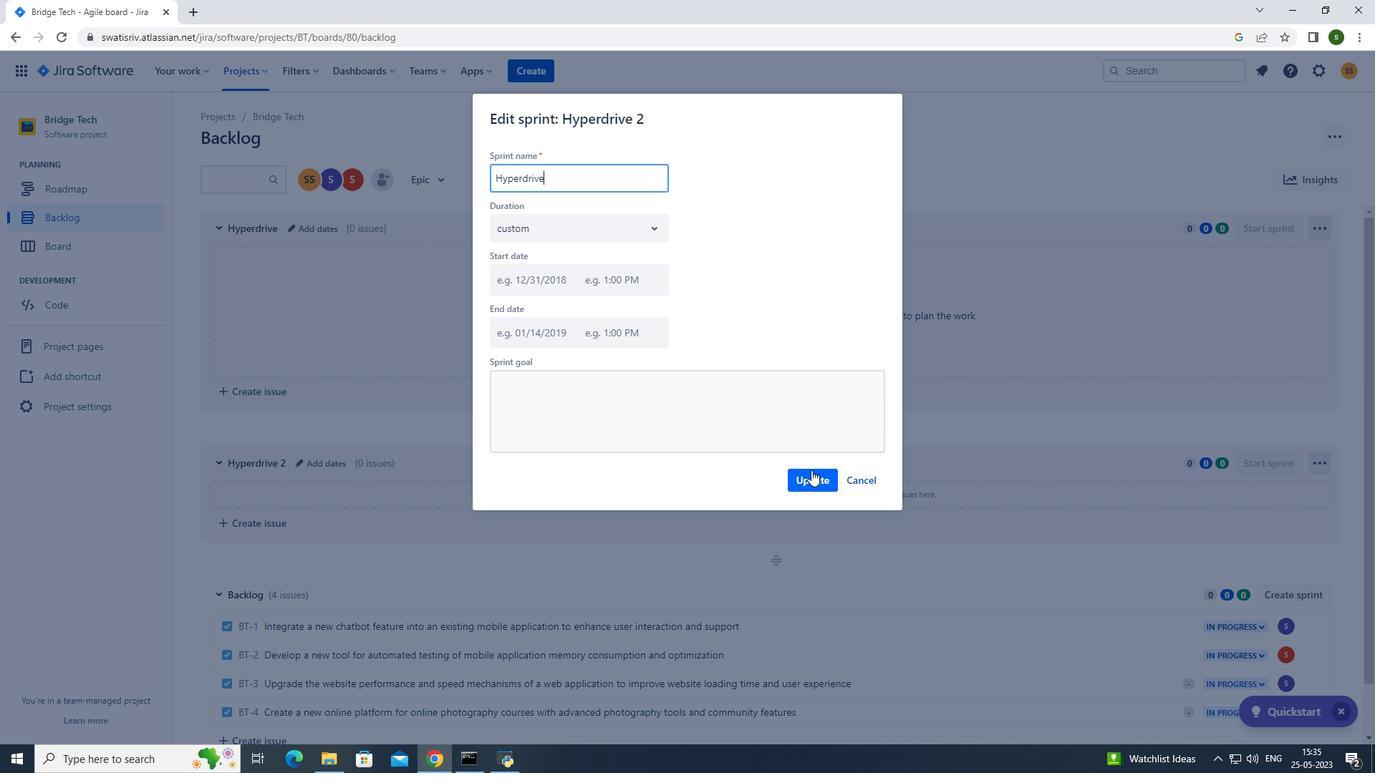 
Action: Mouse pressed left at (811, 474)
Screenshot: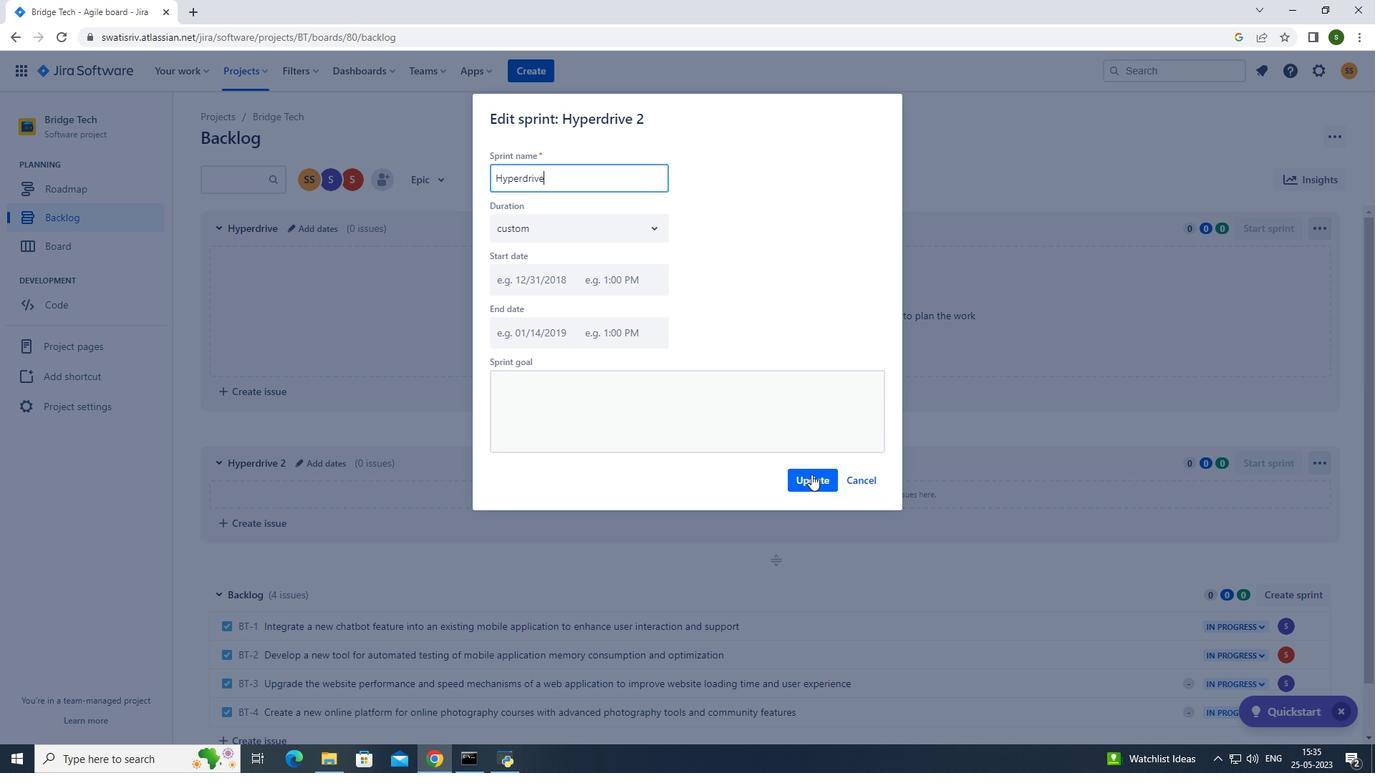 
Action: Mouse moved to (247, 68)
Screenshot: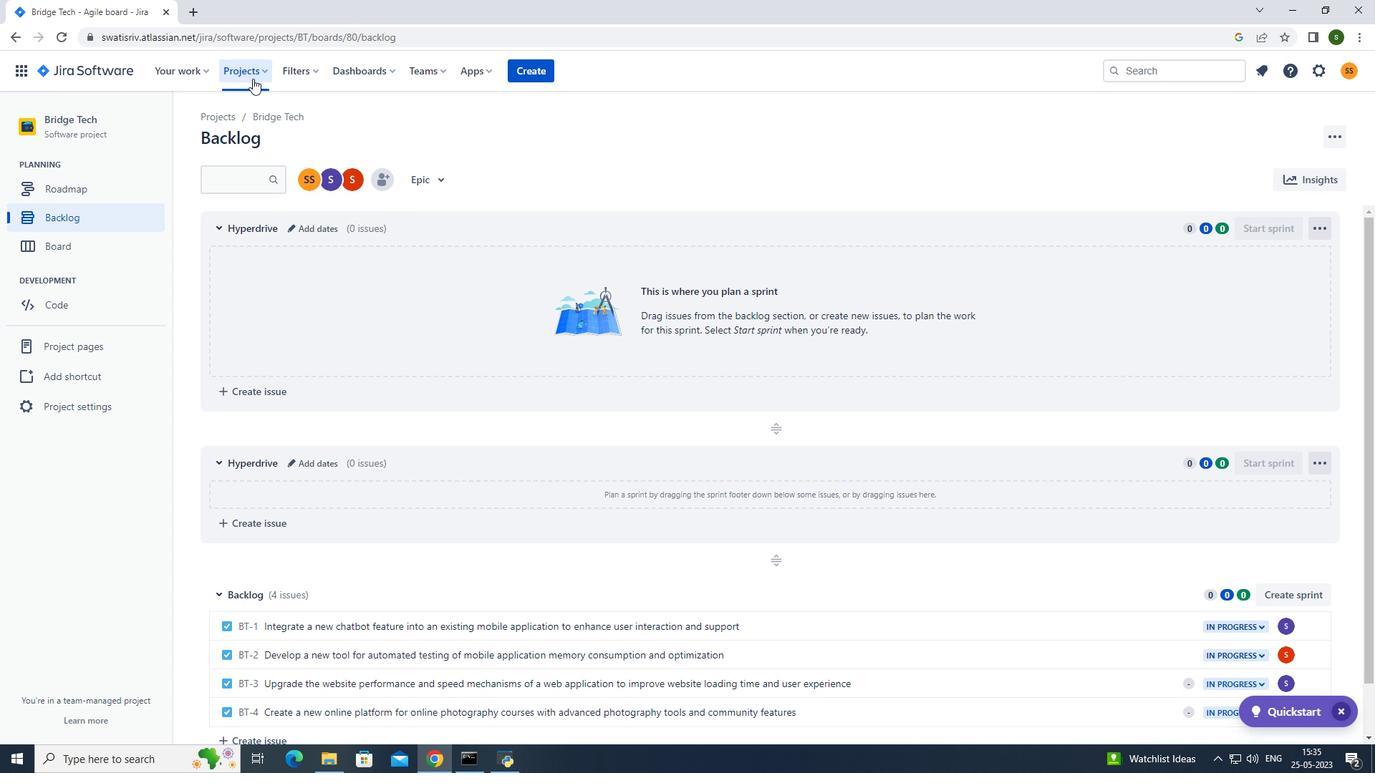 
Action: Mouse pressed left at (247, 68)
Screenshot: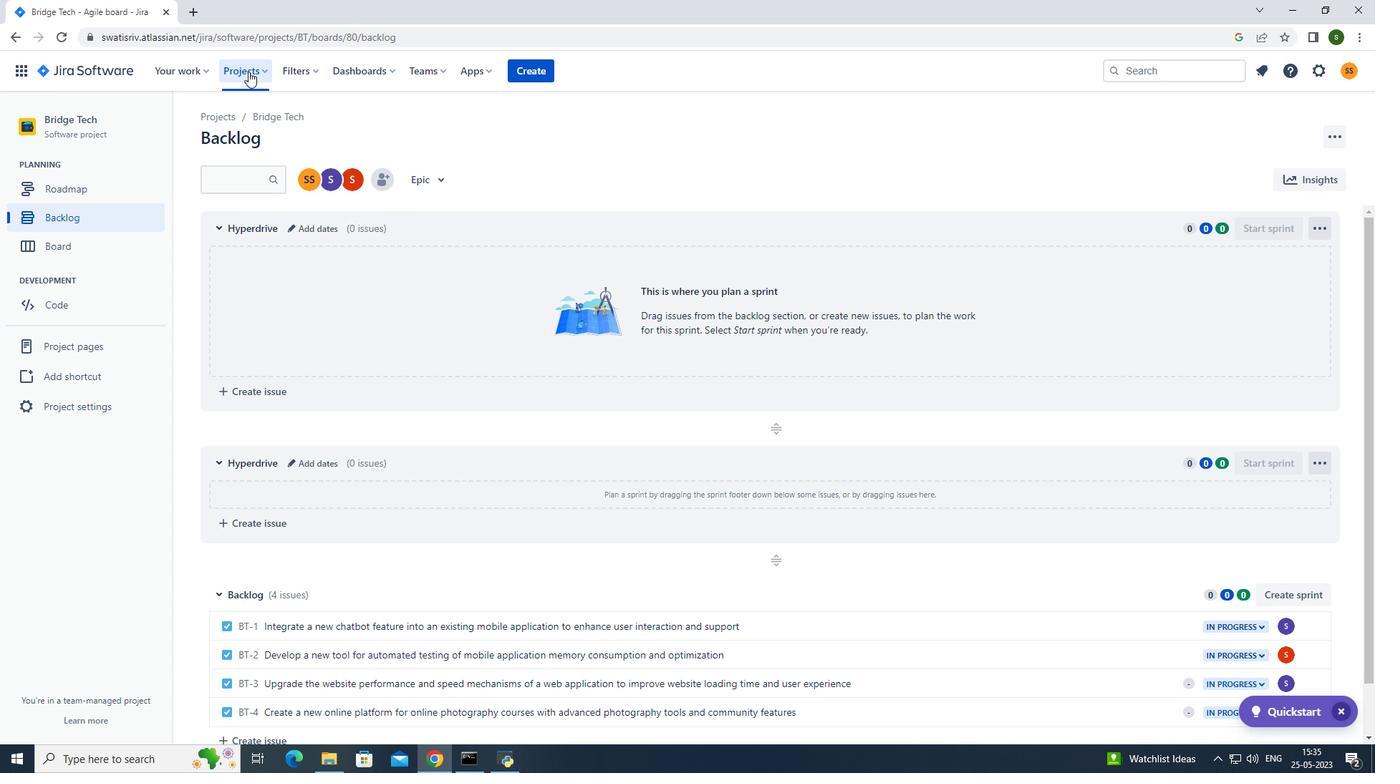 
Action: Mouse moved to (289, 131)
Screenshot: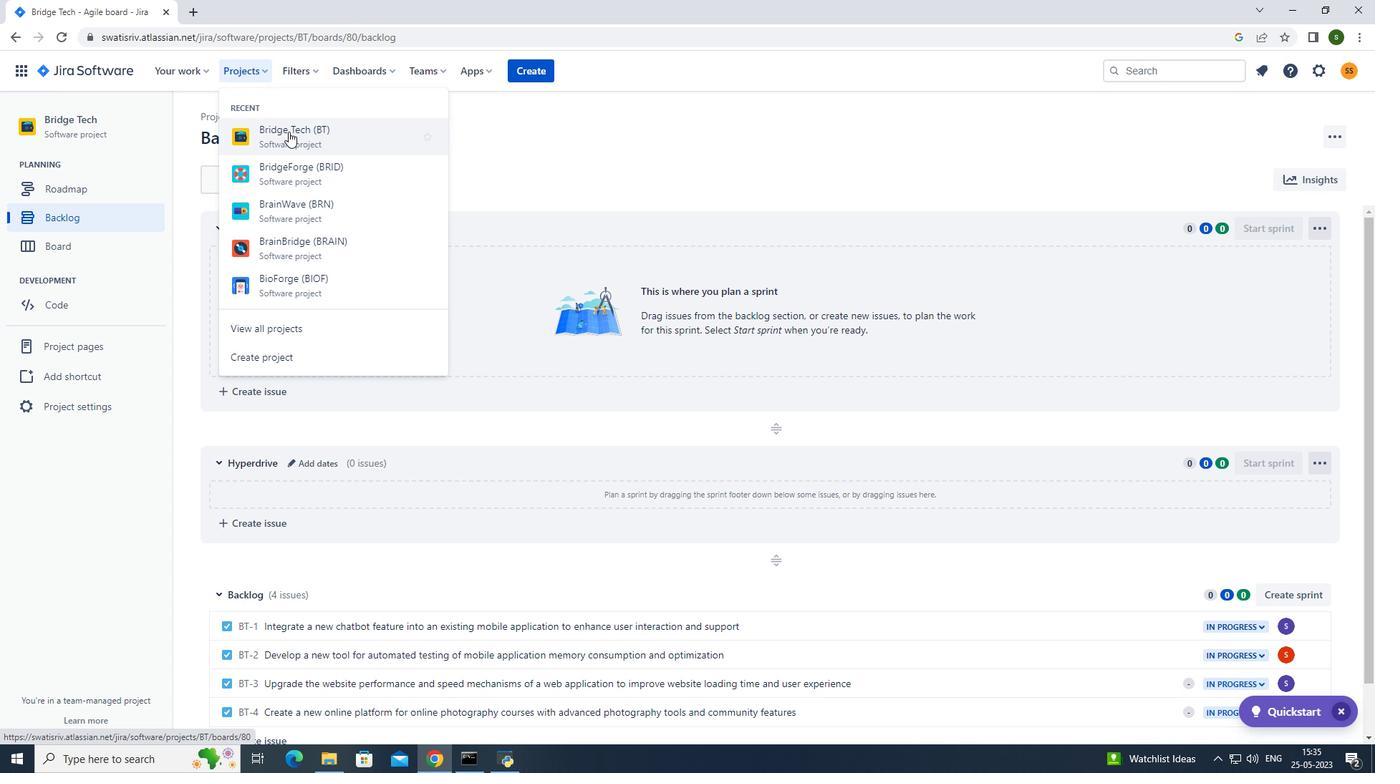 
Action: Mouse pressed left at (289, 131)
Screenshot: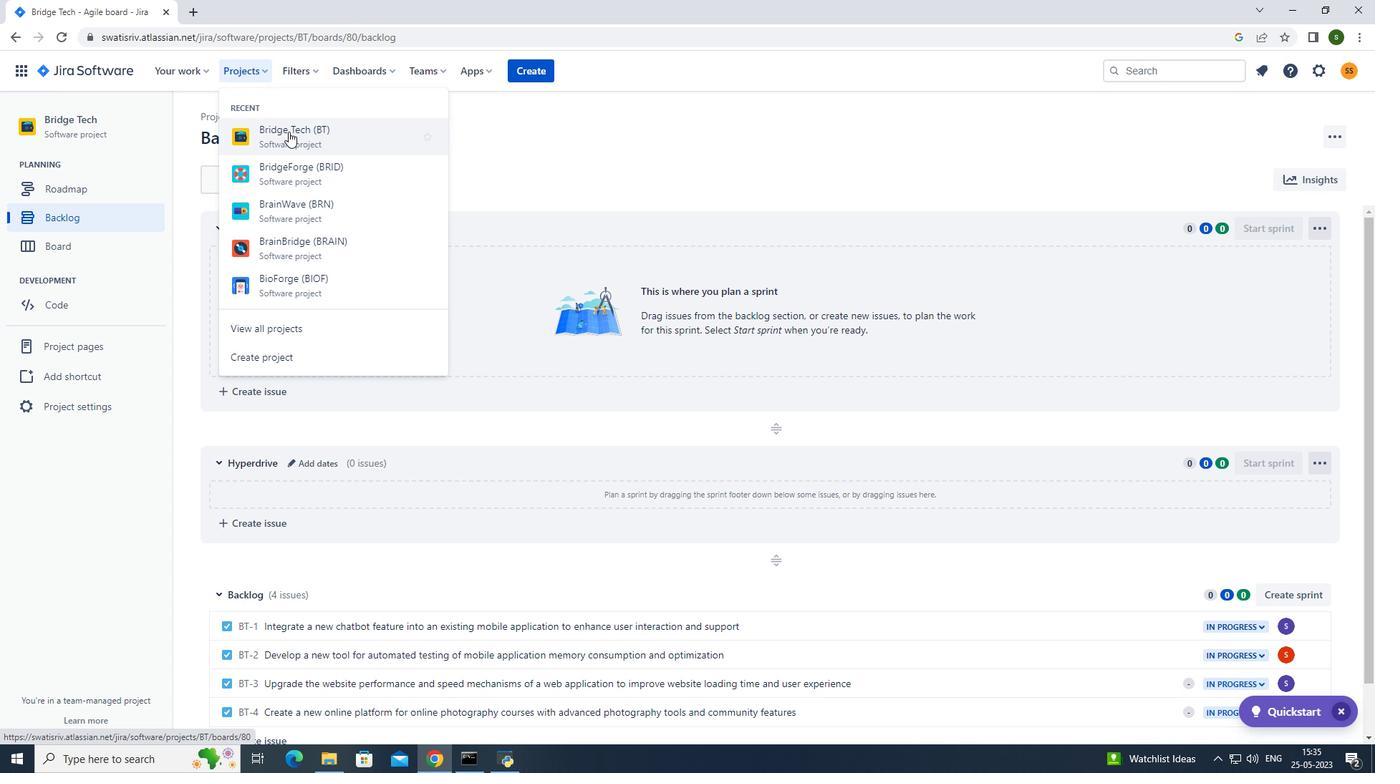 
Action: Mouse moved to (85, 219)
Screenshot: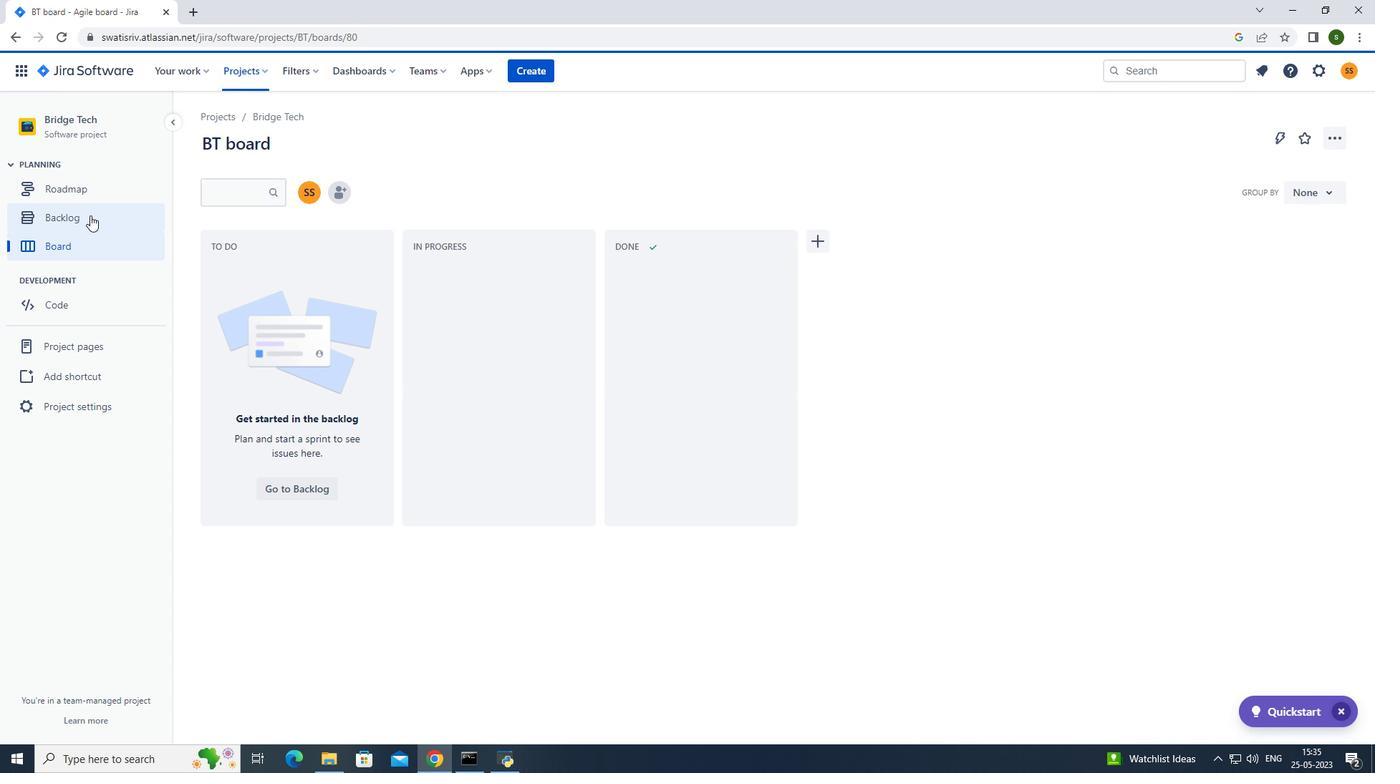 
Action: Mouse pressed left at (85, 219)
Screenshot: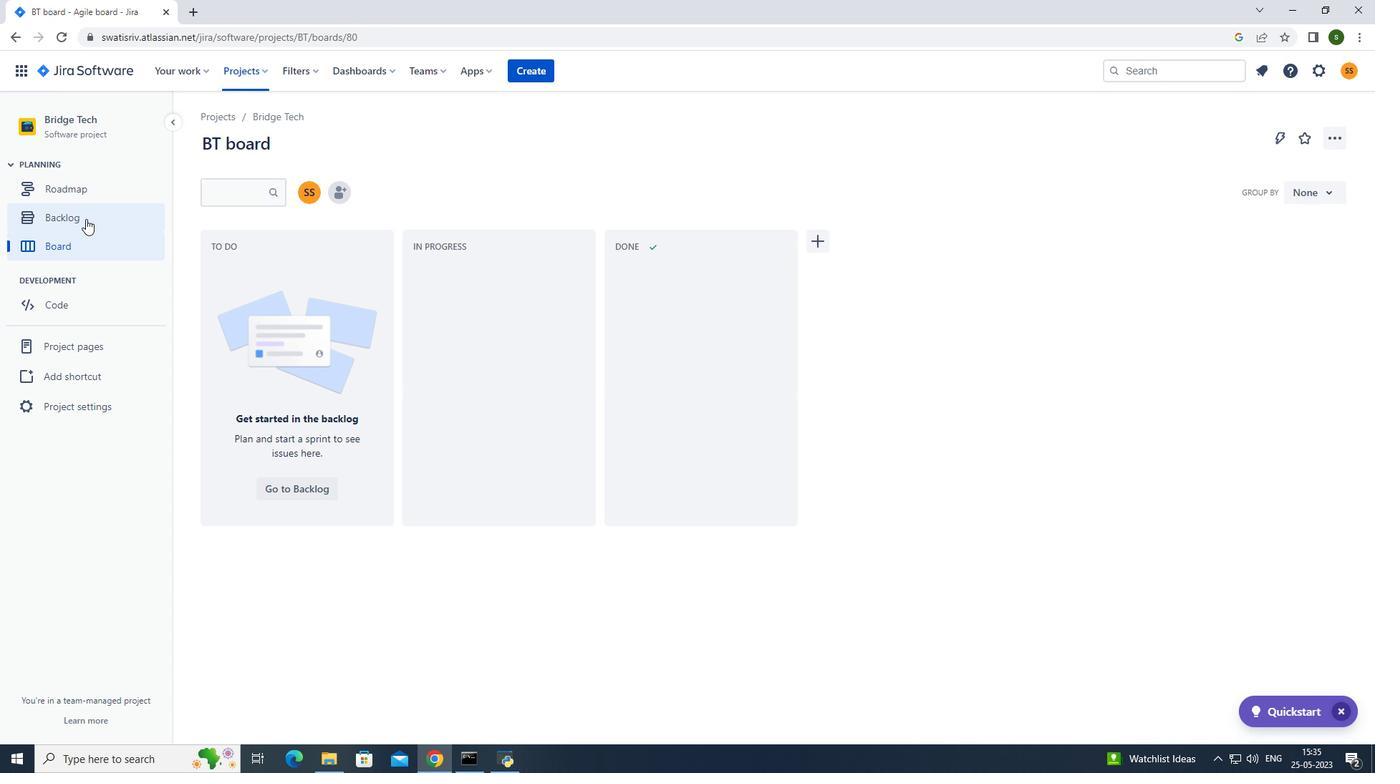 
Action: Mouse moved to (1292, 591)
Screenshot: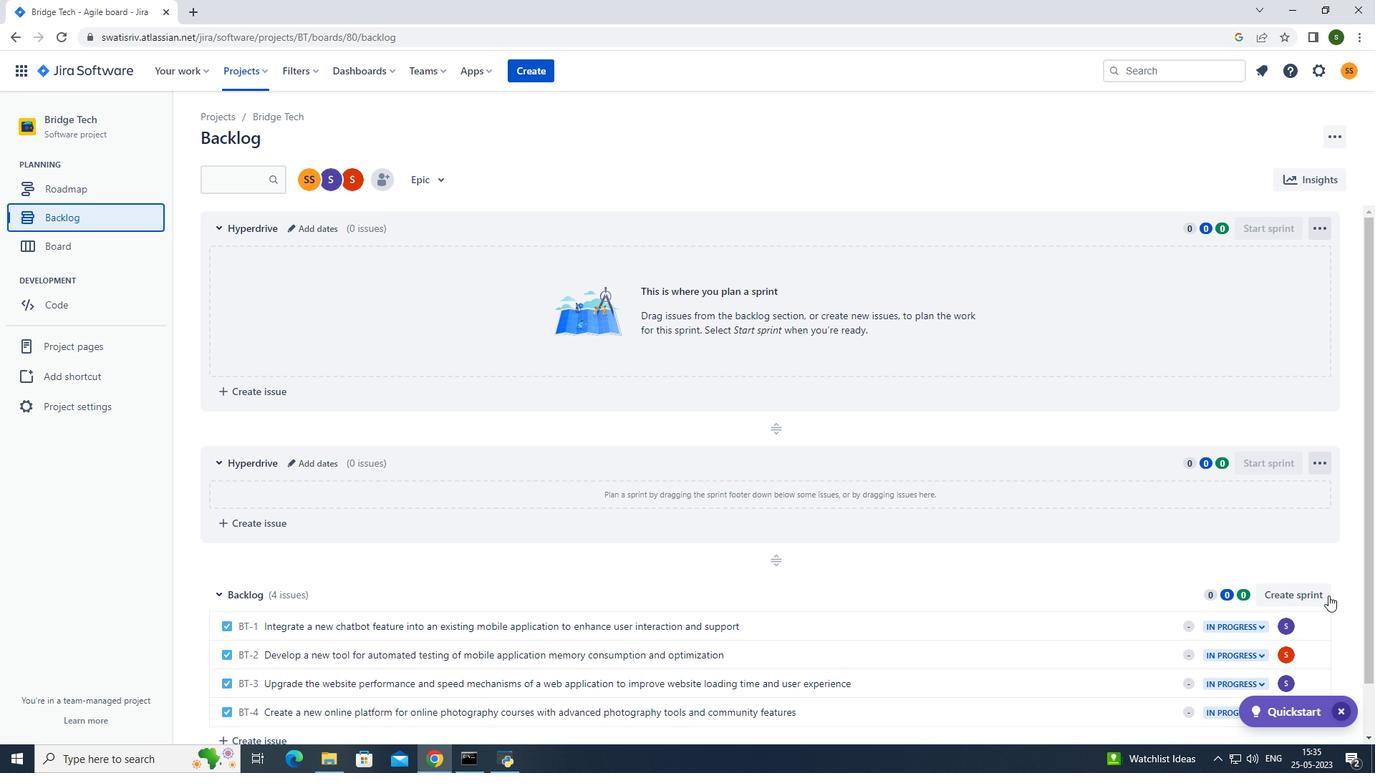 
Action: Mouse pressed left at (1292, 591)
Screenshot: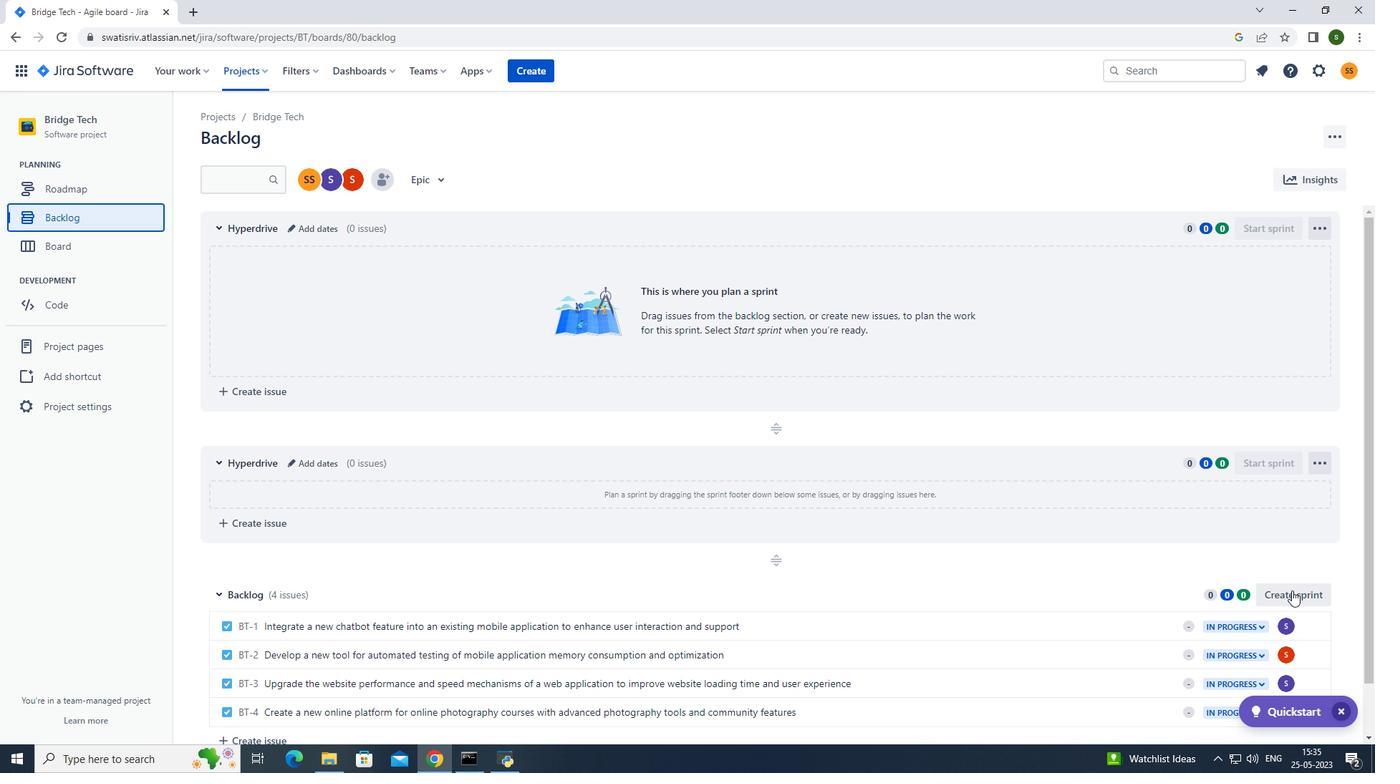 
Action: Mouse moved to (1327, 590)
Screenshot: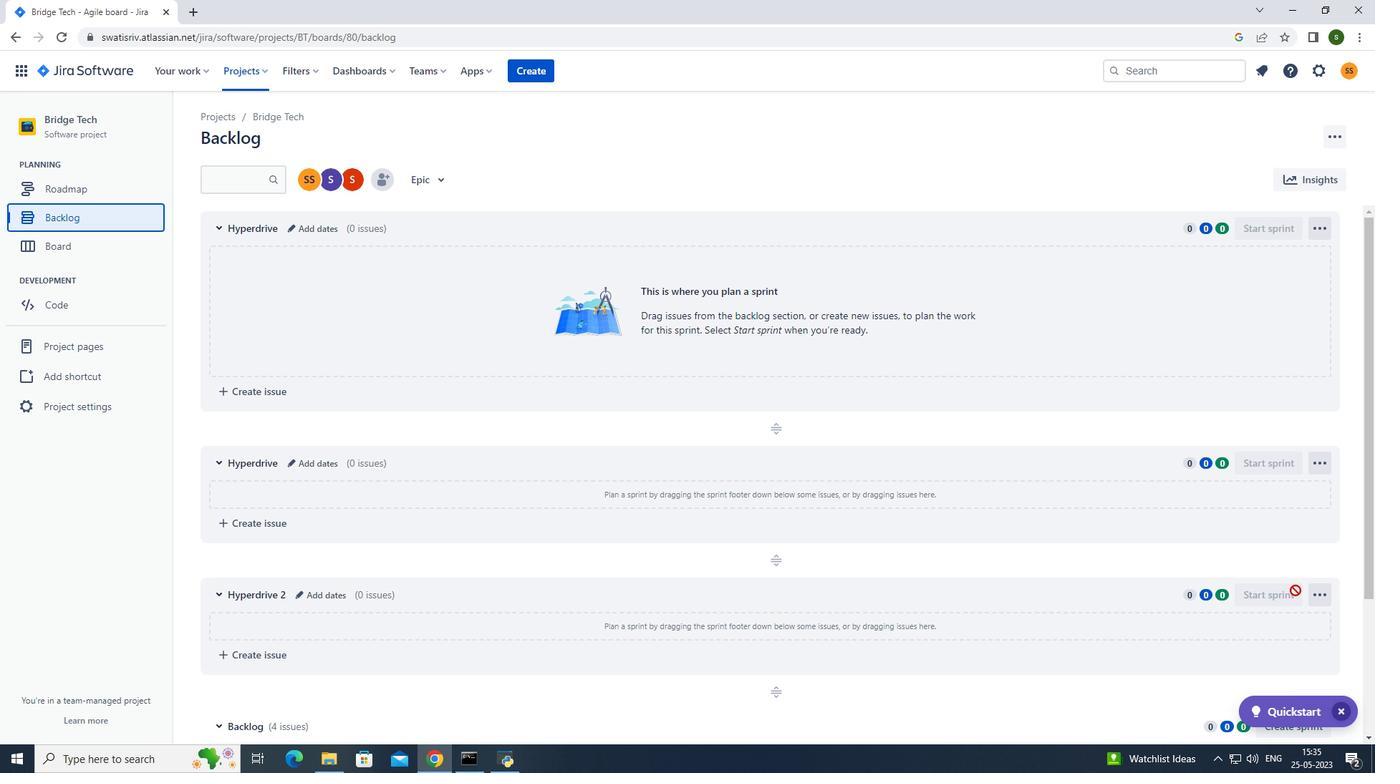 
Action: Mouse pressed left at (1327, 590)
Screenshot: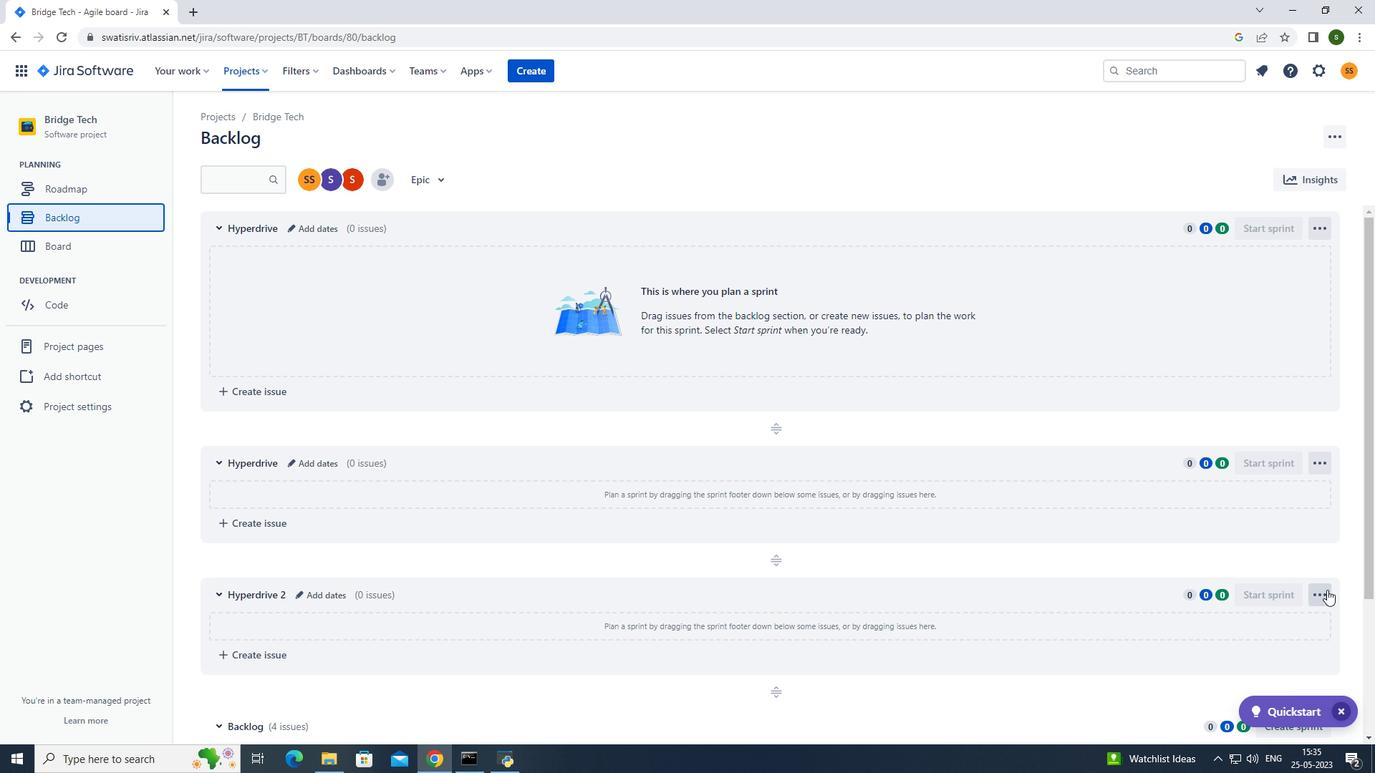
Action: Mouse moved to (1293, 649)
Screenshot: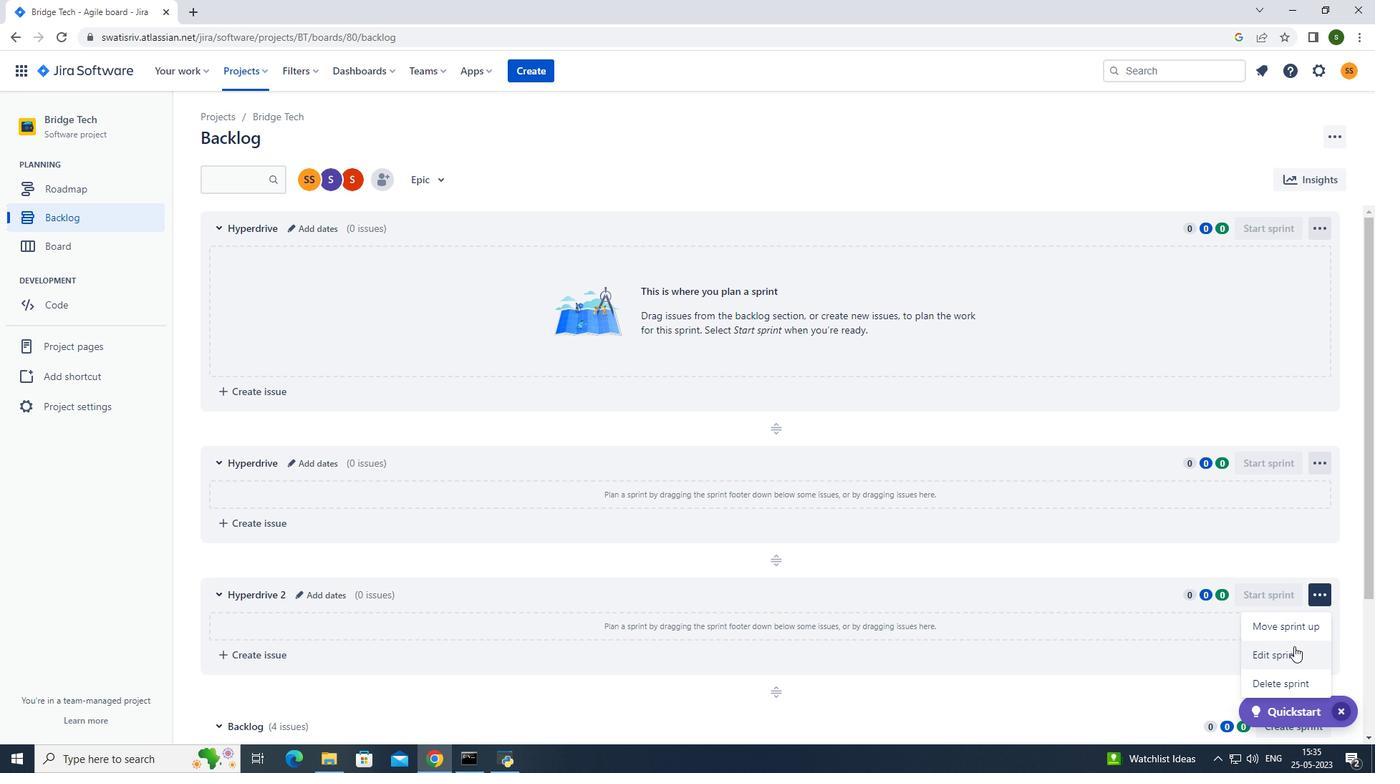 
Action: Mouse pressed left at (1293, 649)
Screenshot: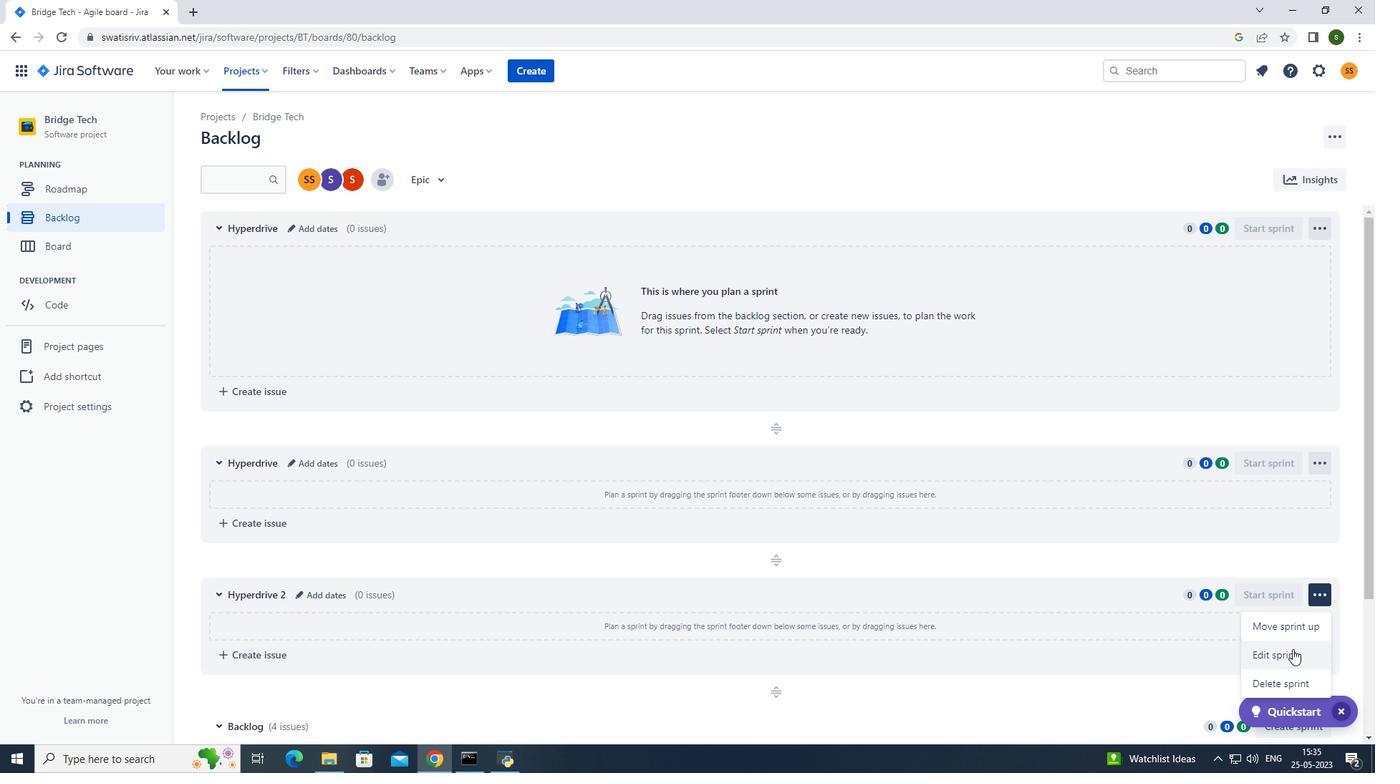 
Action: Mouse moved to (583, 164)
Screenshot: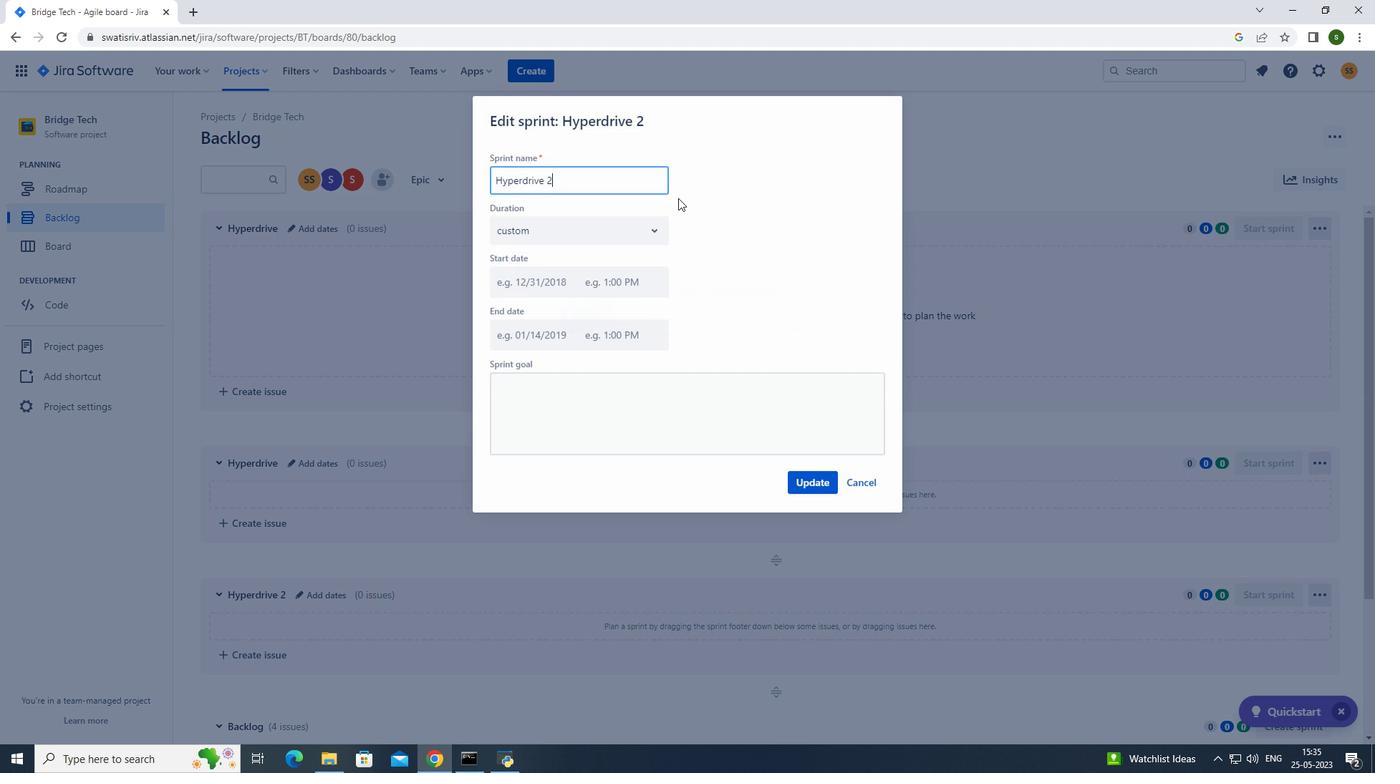 
Action: Key pressed <Key.backspace><Key.backspace><Key.backspace><Key.backspace><Key.backspace><Key.backspace><Key.backspace><Key.backspace><Key.backspace><Key.backspace><Key.backspace><Key.backspace><Key.backspace><Key.backspace><Key.caps_lock>H<Key.caps_lock>yperdrive
Screenshot: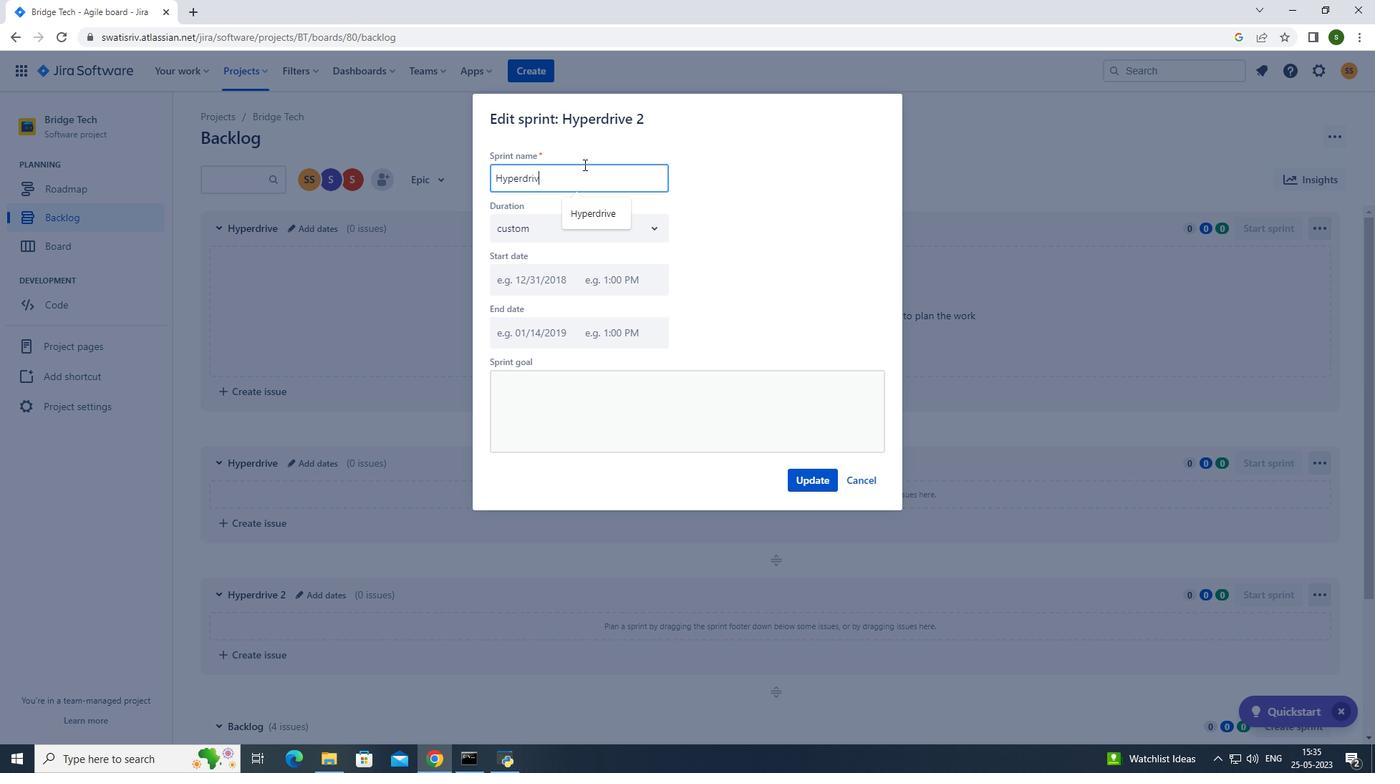 
Action: Mouse moved to (818, 471)
Screenshot: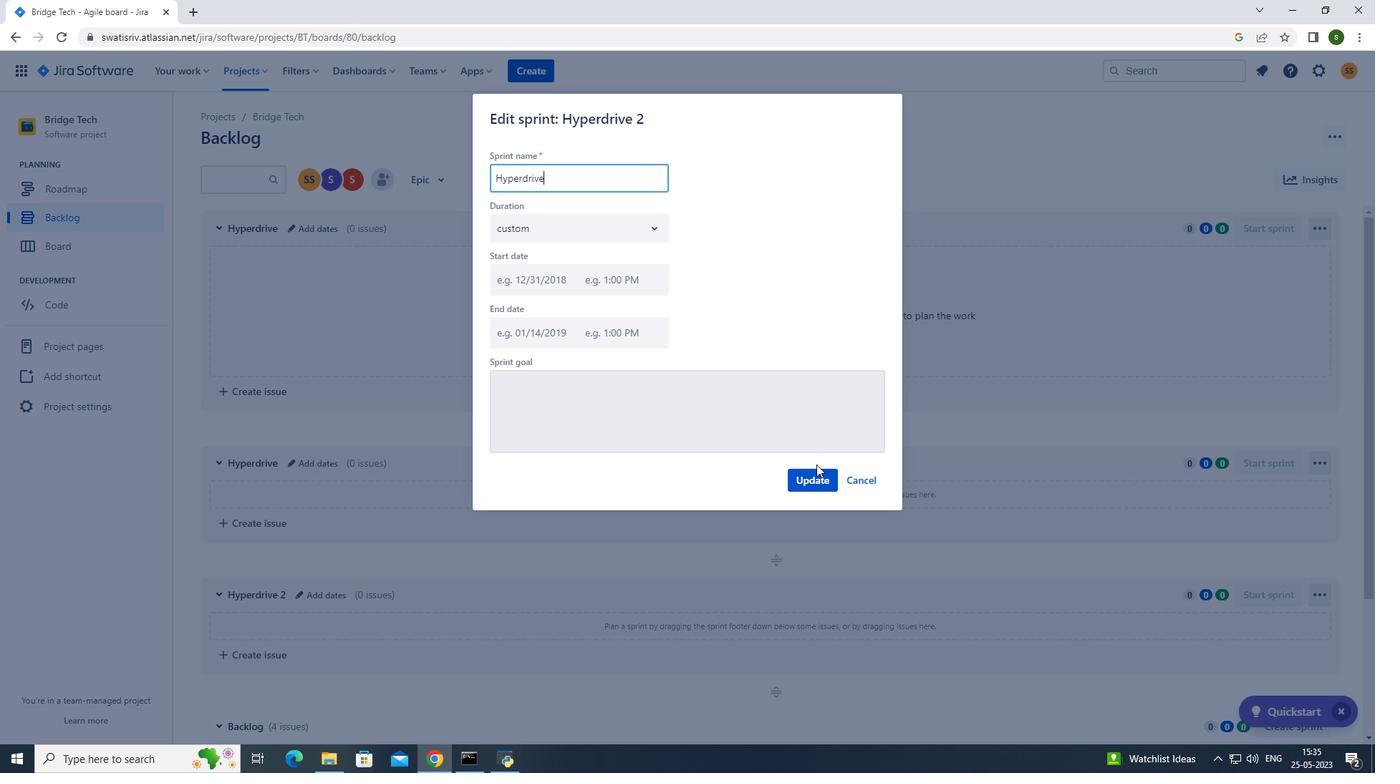 
Action: Mouse pressed left at (818, 471)
Screenshot: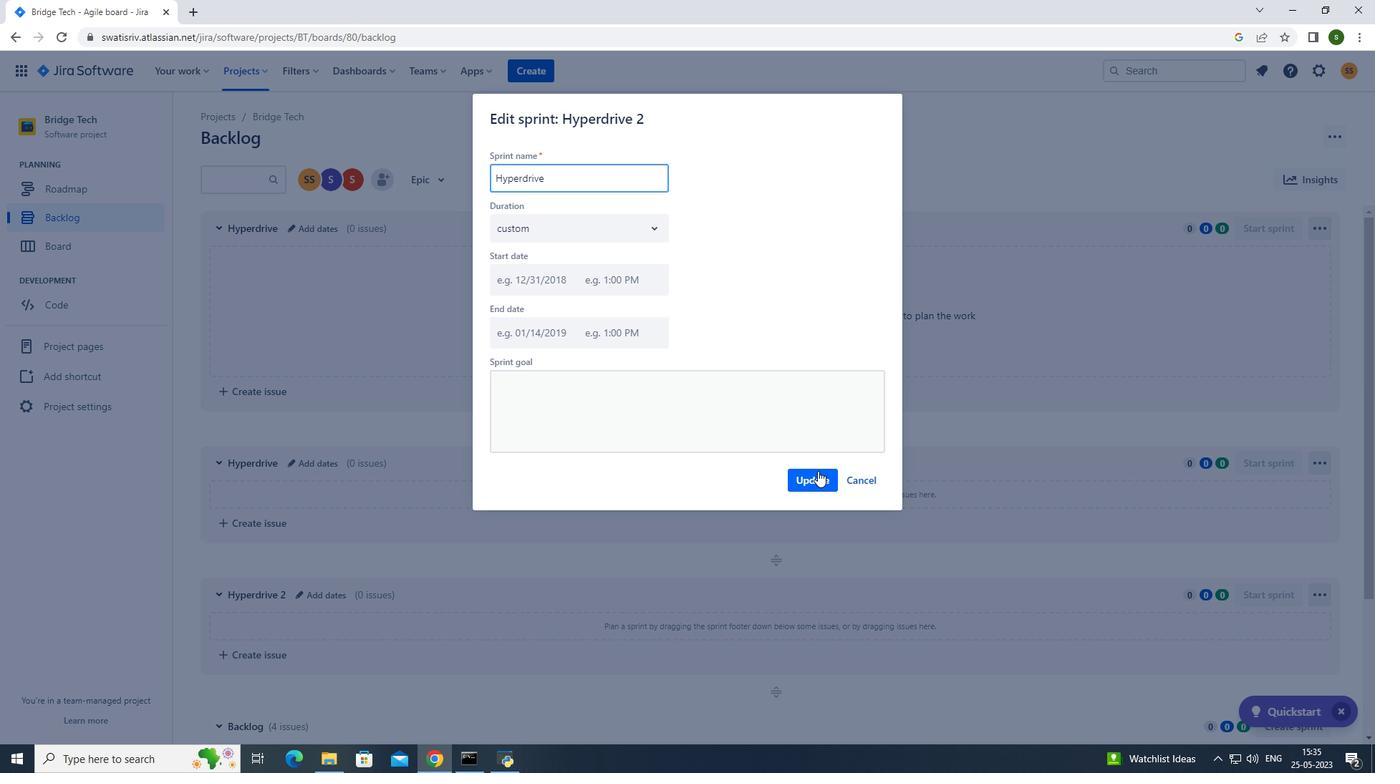 
Action: Mouse moved to (824, 72)
Screenshot: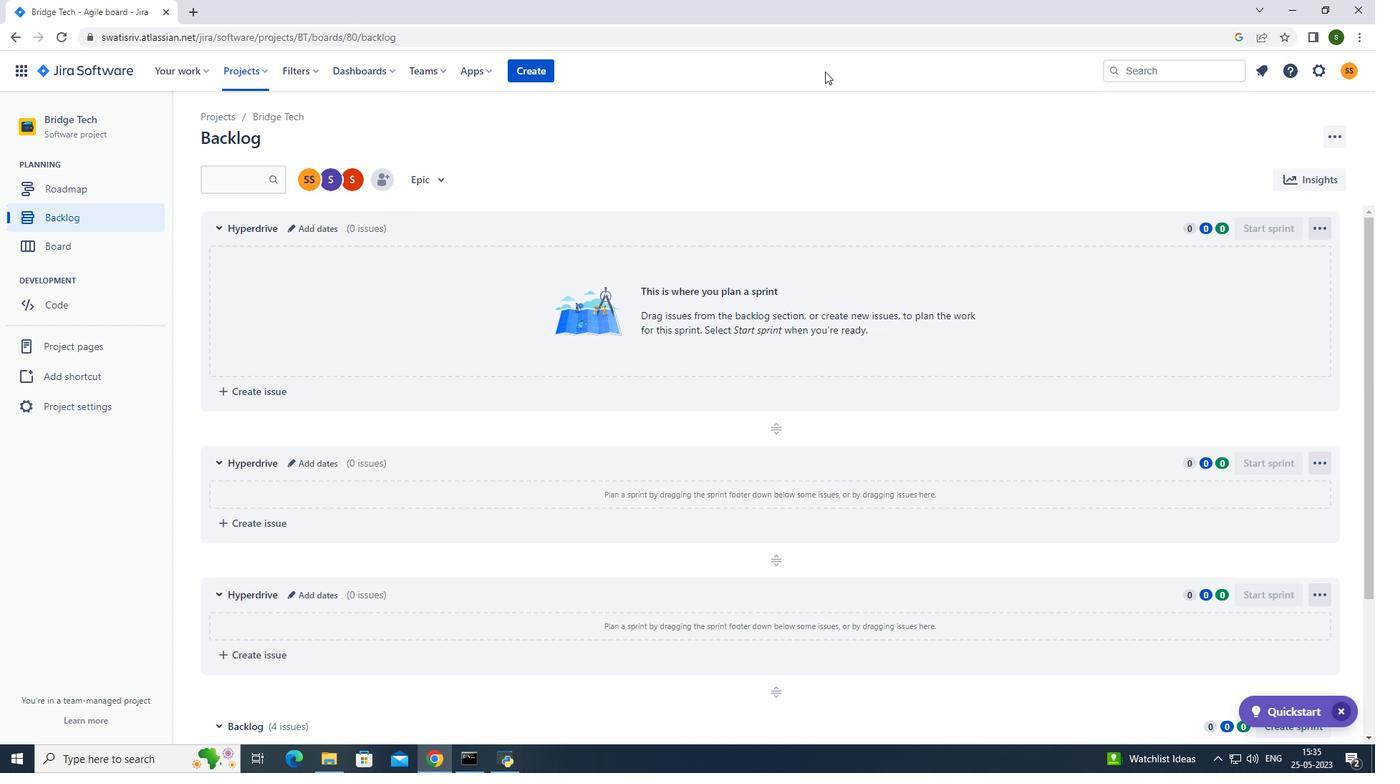 
